 Task: Add an event with the title Coffee Meeting with Industry Expert, date '2024/03/14', time 9:40 AM to 11:40 AMand add a description: The training session will be facilitated by experienced professionals who specialize in team dynamics, collaboration, and organizational development. They will provide valuable insights, facilitate discussions, and guide participants through practical exercises to reinforce the concepts covered.Select event color  Graphite . Add location for the event as: 654 Serralves Museum, Porto, Portugal, logged in from the account softage.1@softage.netand send the event invitation to softage.9@softage.net and softage.10@softage.net. Set a reminder for the event Every weekday(Monday to Friday)
Action: Mouse moved to (70, 126)
Screenshot: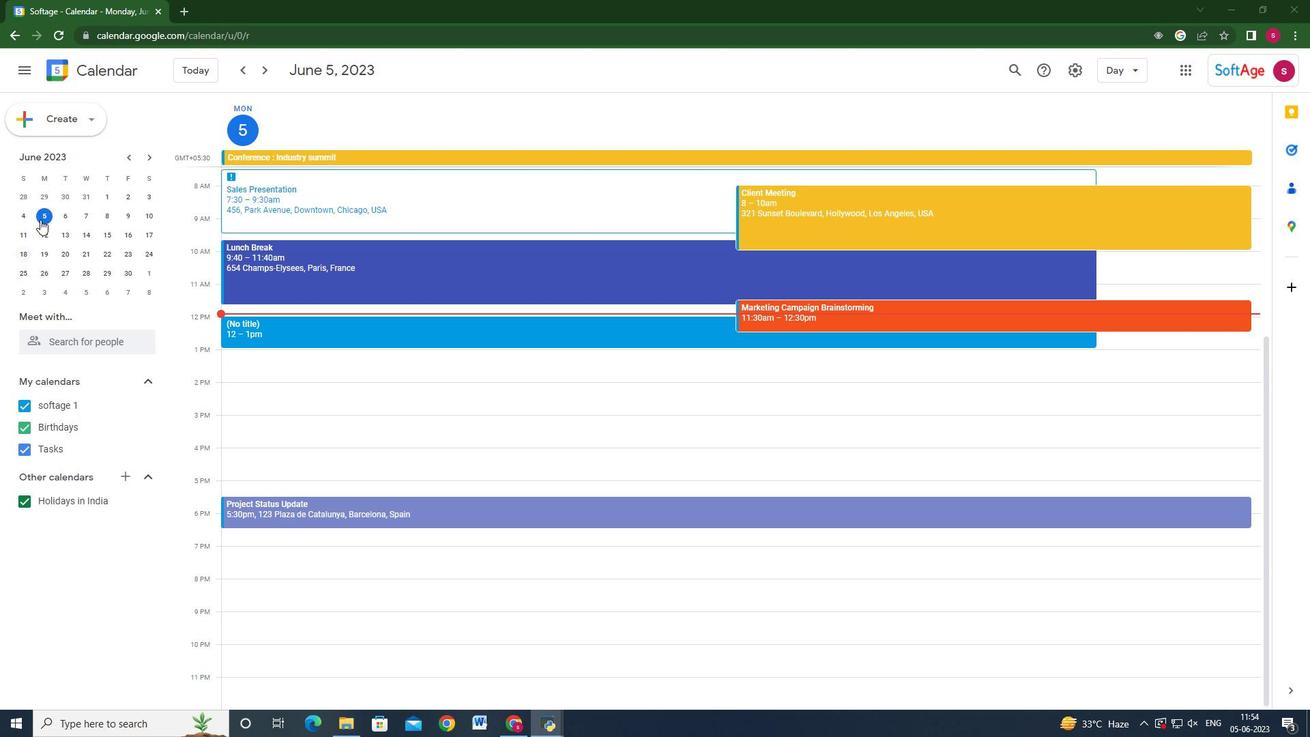 
Action: Mouse pressed left at (70, 126)
Screenshot: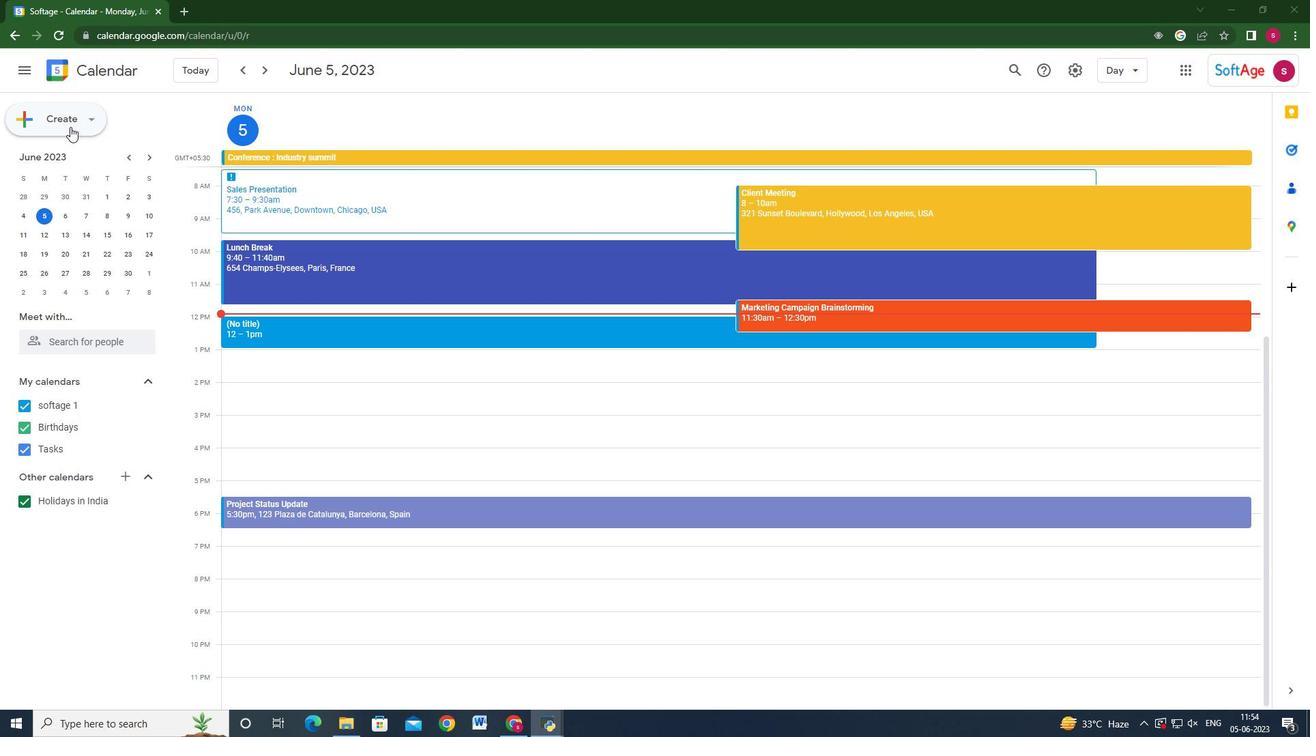 
Action: Mouse moved to (57, 166)
Screenshot: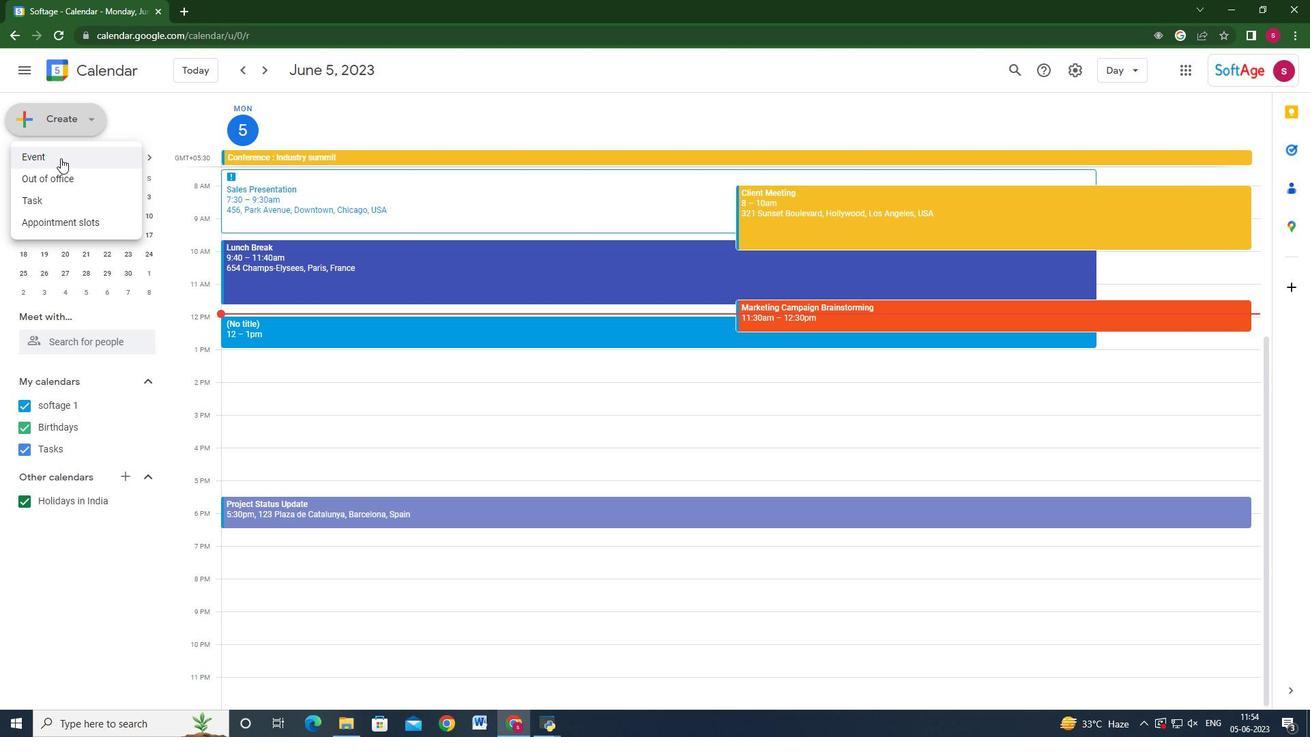 
Action: Mouse pressed left at (57, 166)
Screenshot: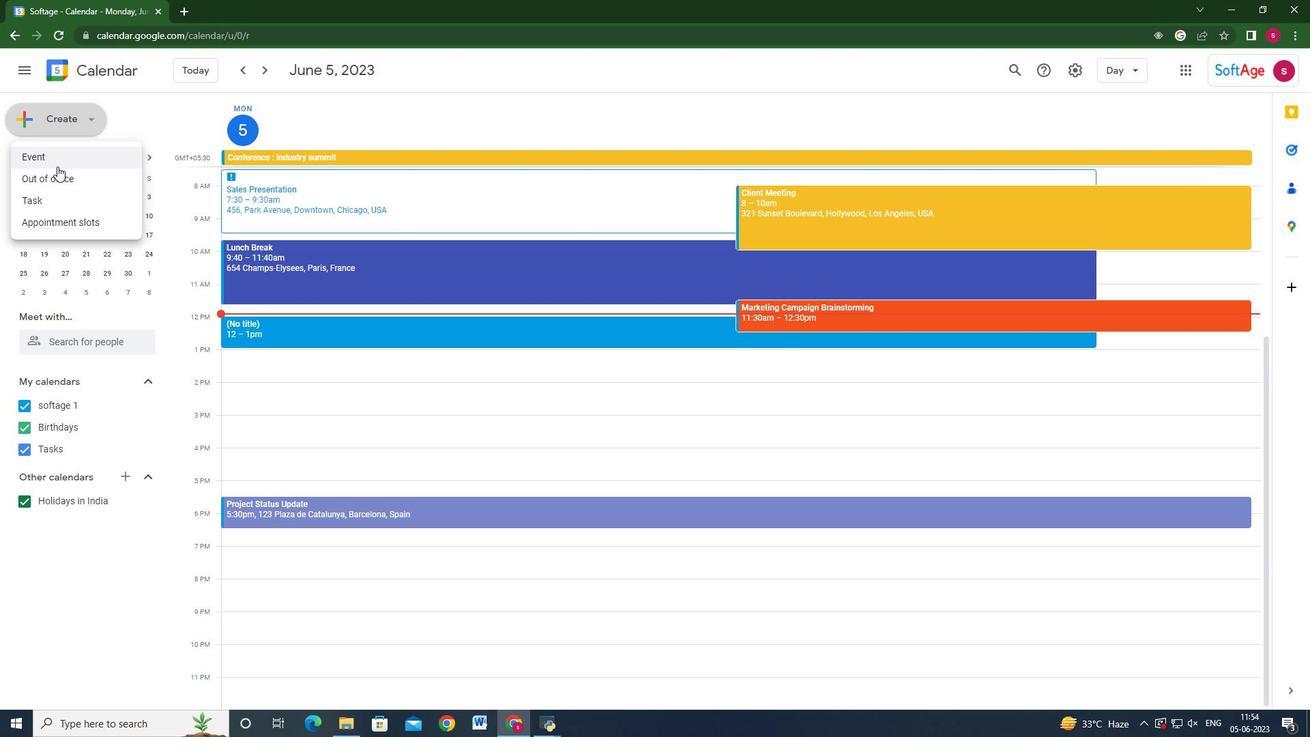 
Action: Mouse moved to (769, 540)
Screenshot: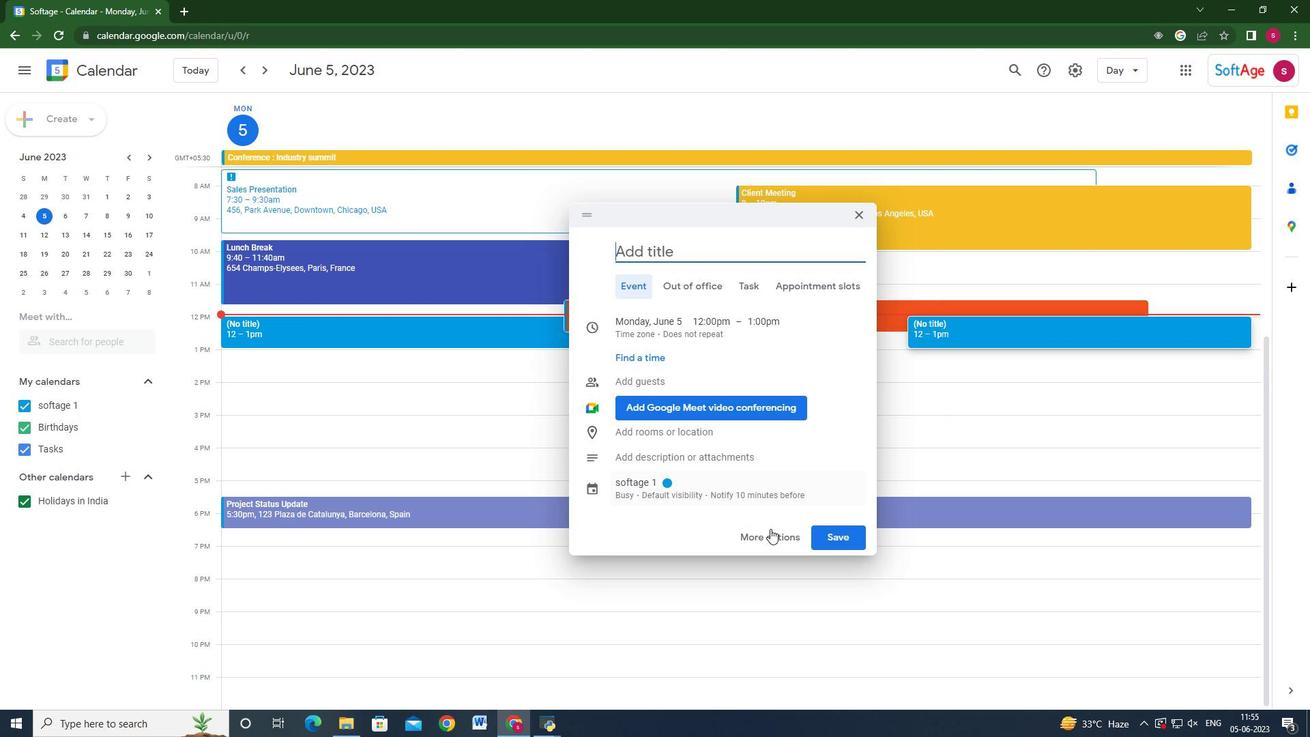 
Action: Mouse pressed left at (769, 540)
Screenshot: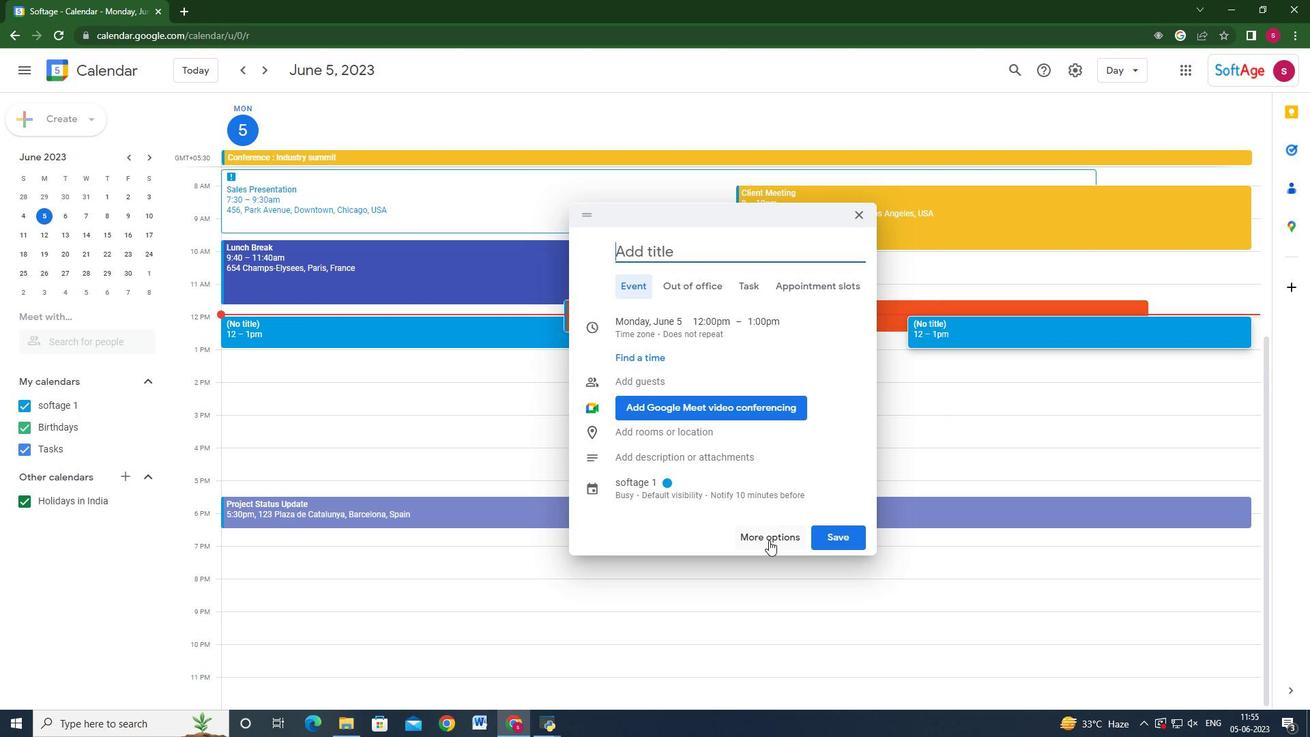 
Action: Mouse moved to (320, 86)
Screenshot: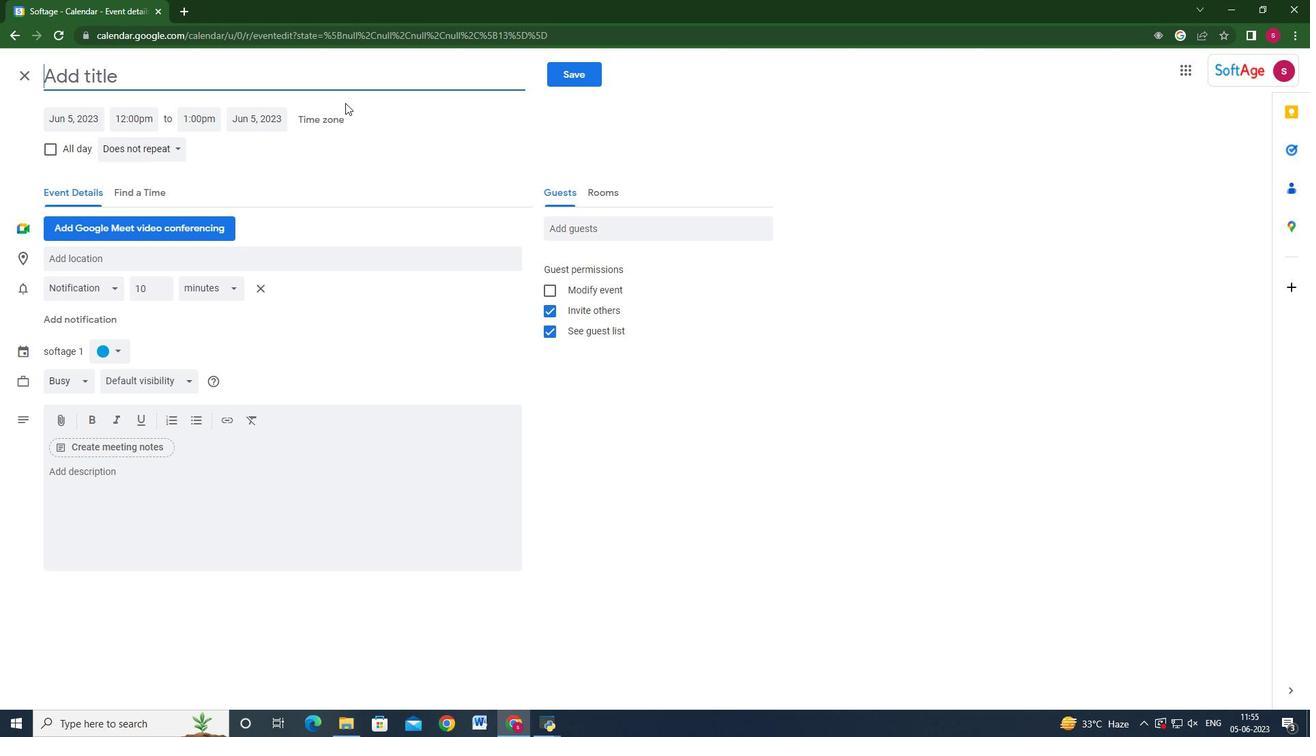 
Action: Key pressed <Key.shift>Coffee<Key.space><Key.shift>Meeting<Key.space>with<Key.space><Key.shift>Industry<Key.space>e<Key.shift><Key.backspace><Key.shift_r>Expert
Screenshot: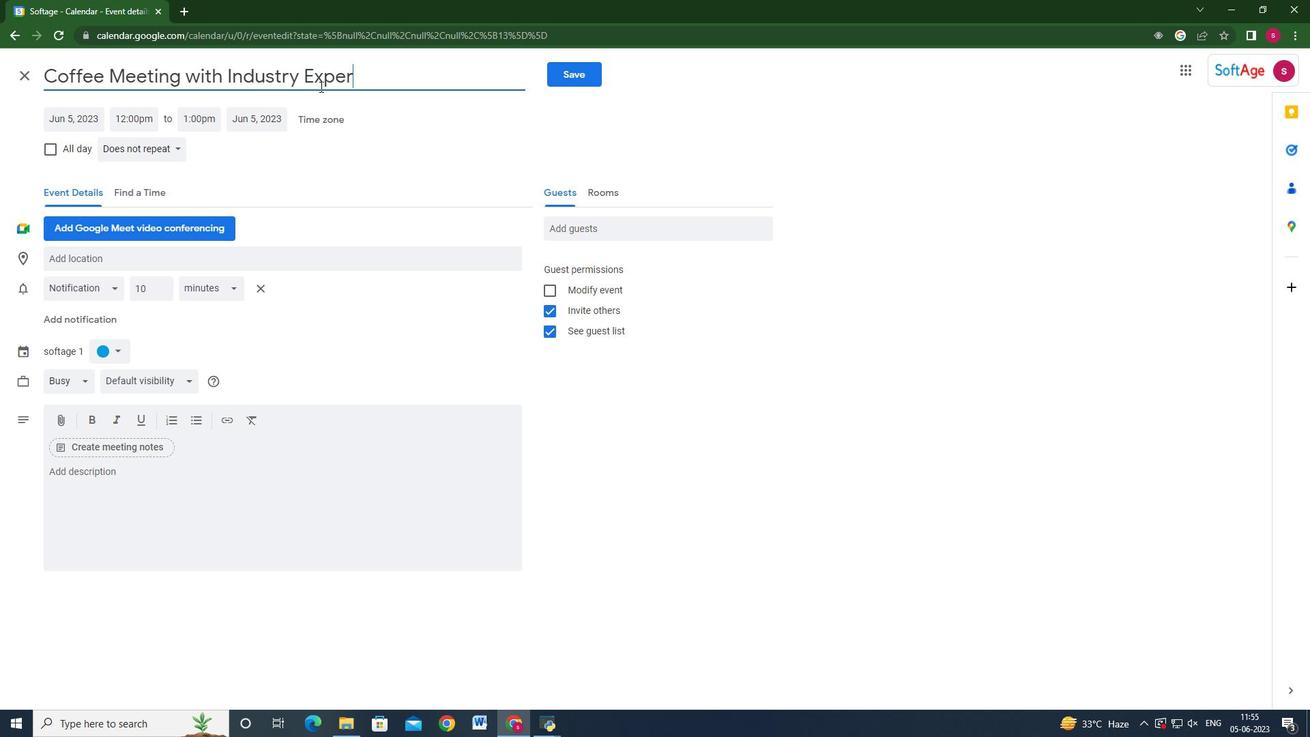 
Action: Mouse moved to (65, 120)
Screenshot: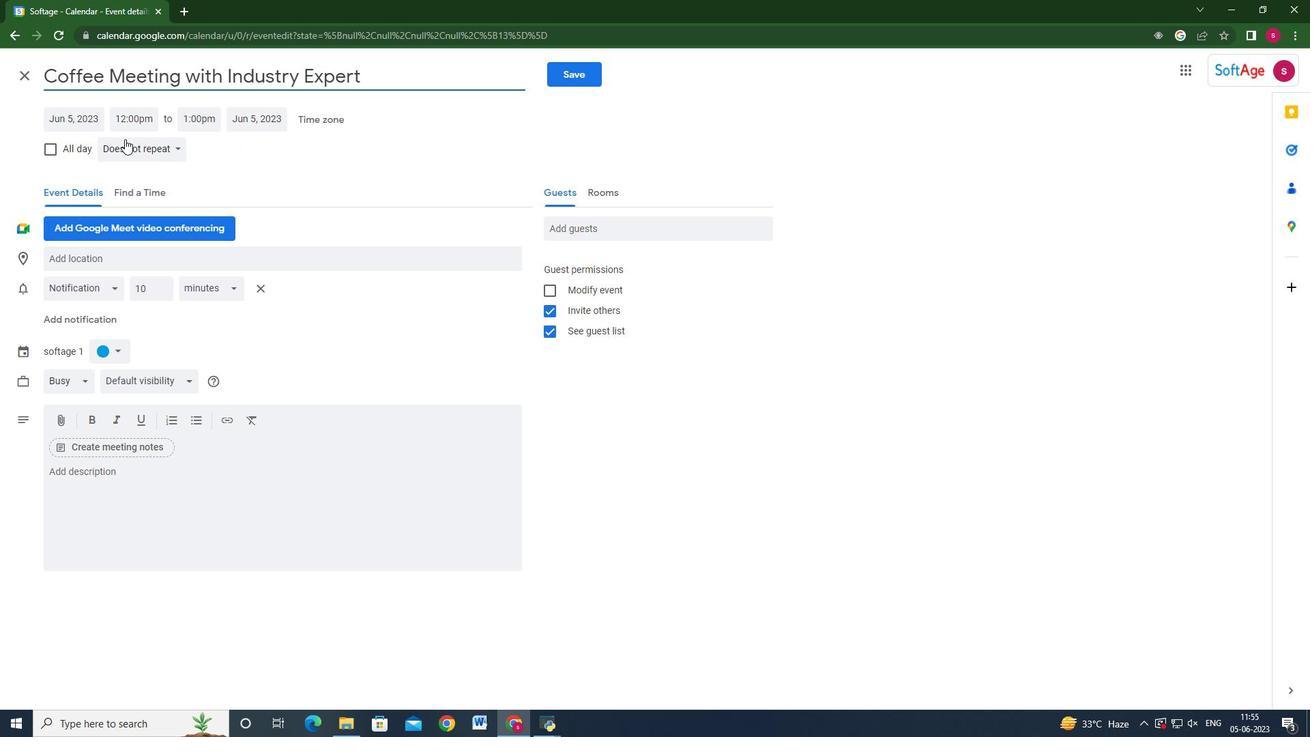 
Action: Mouse pressed left at (65, 120)
Screenshot: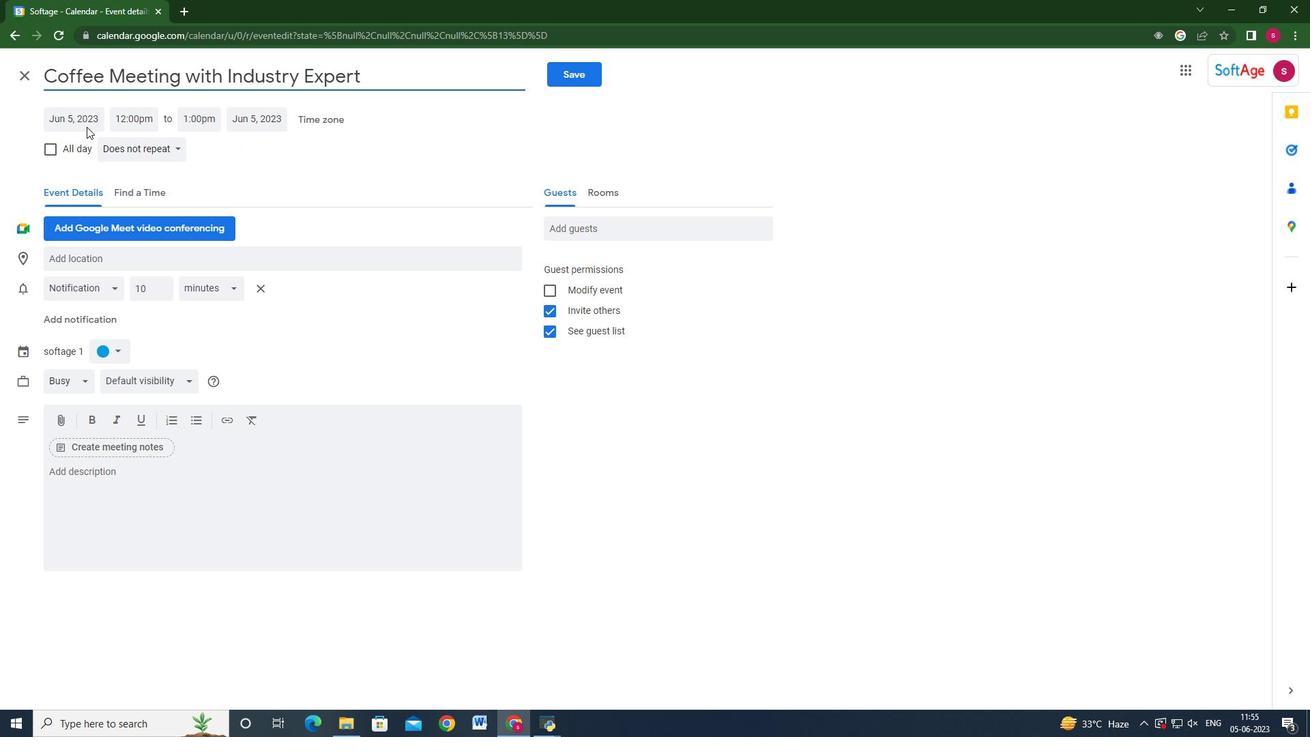 
Action: Mouse moved to (221, 150)
Screenshot: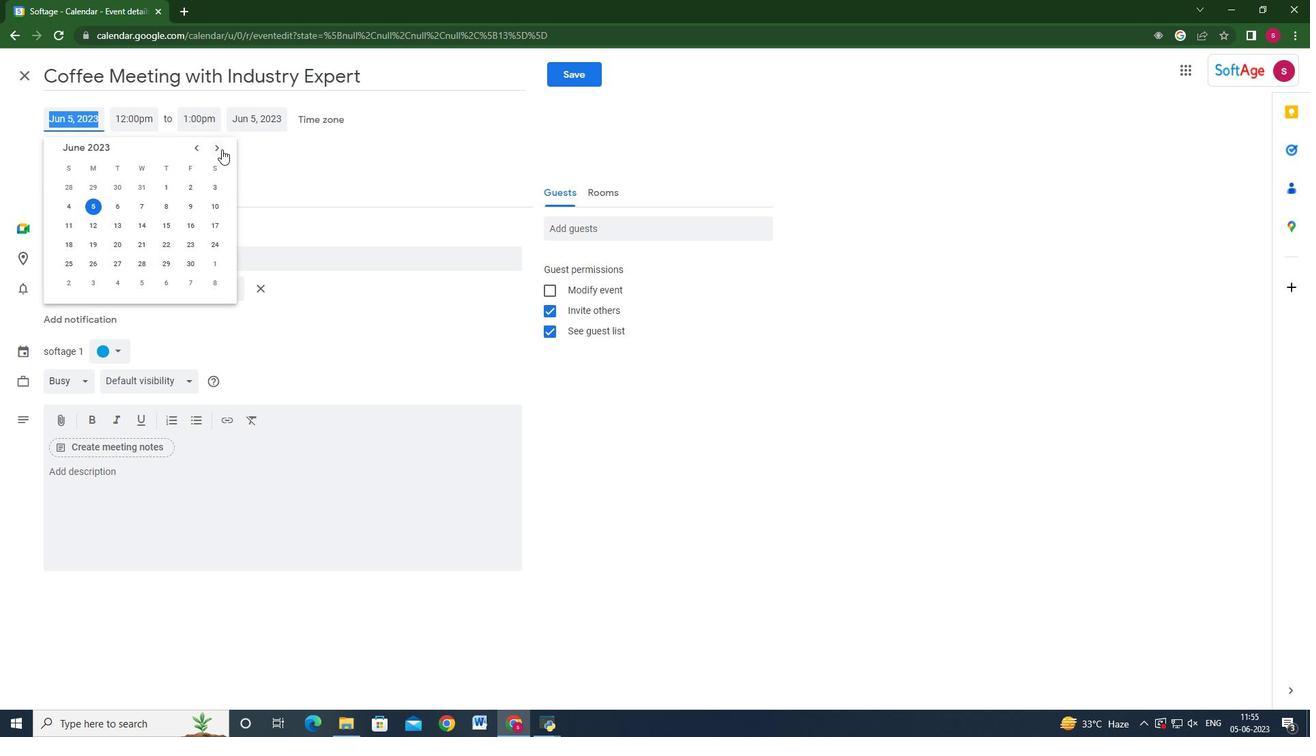 
Action: Mouse pressed left at (221, 150)
Screenshot: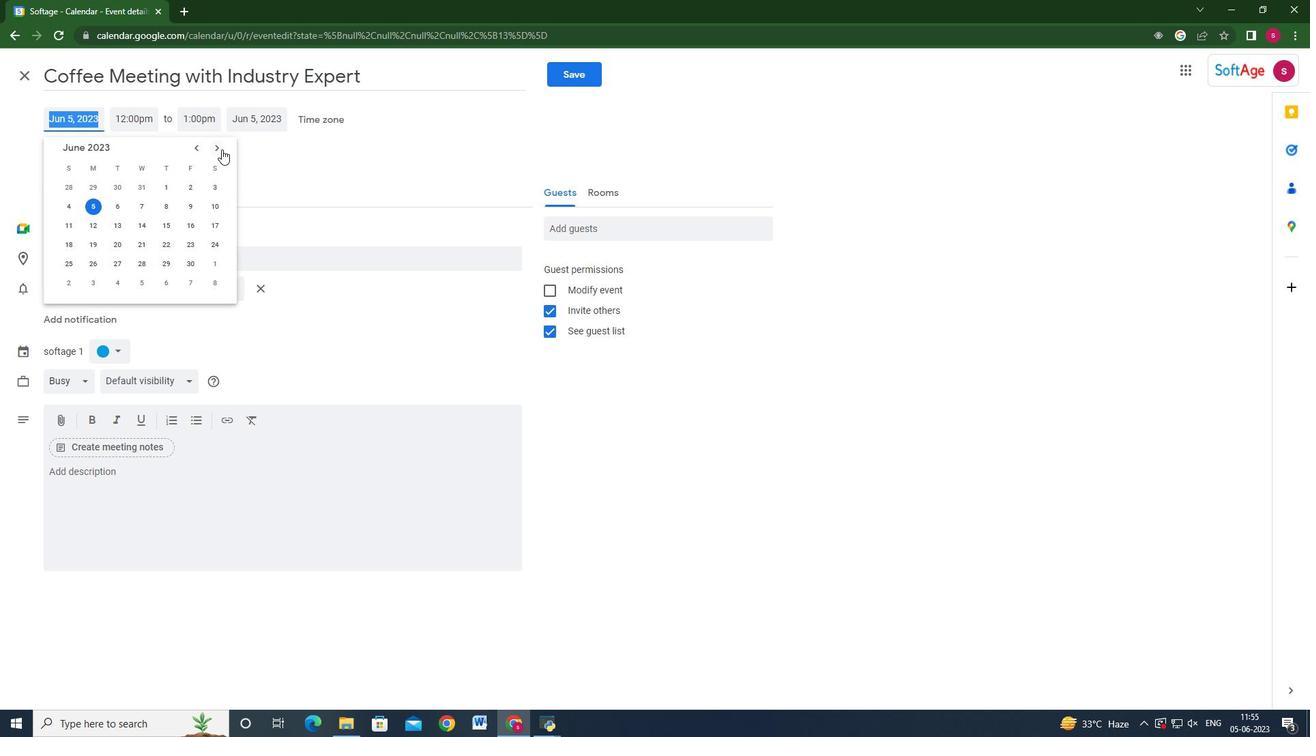 
Action: Mouse moved to (221, 150)
Screenshot: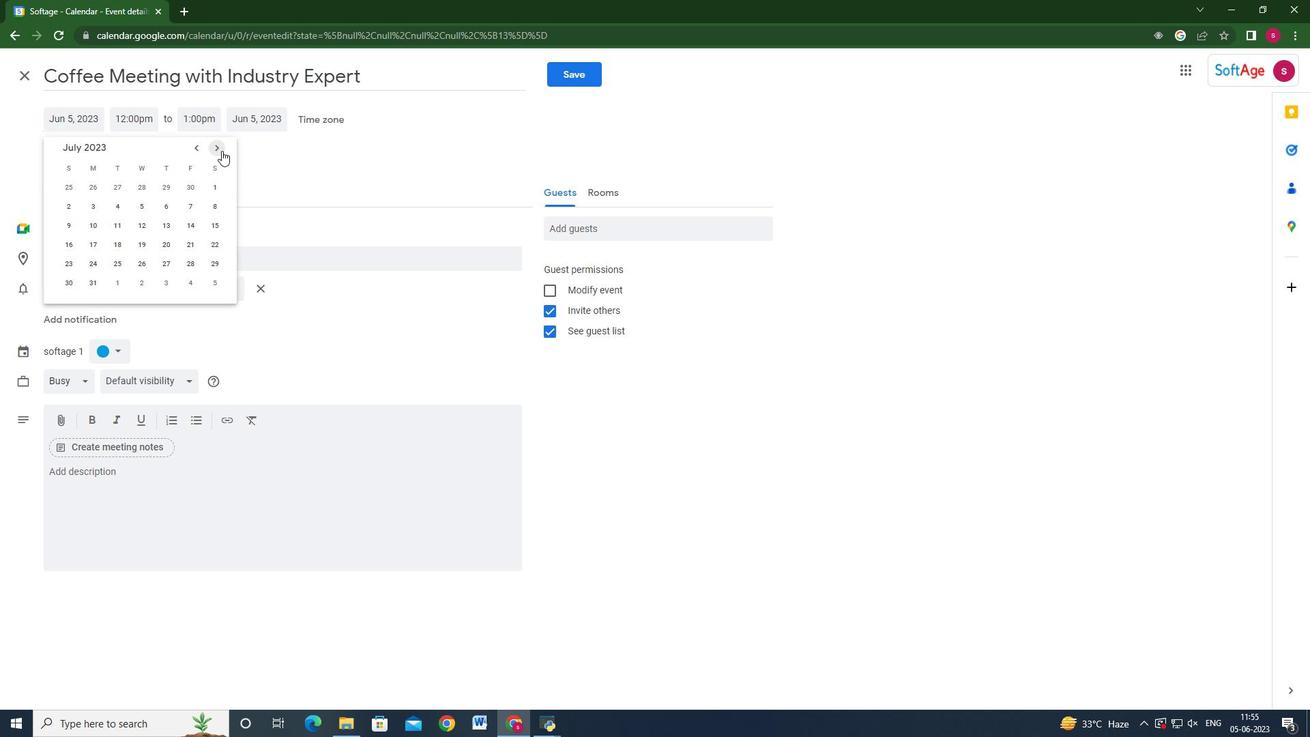 
Action: Mouse pressed left at (221, 150)
Screenshot: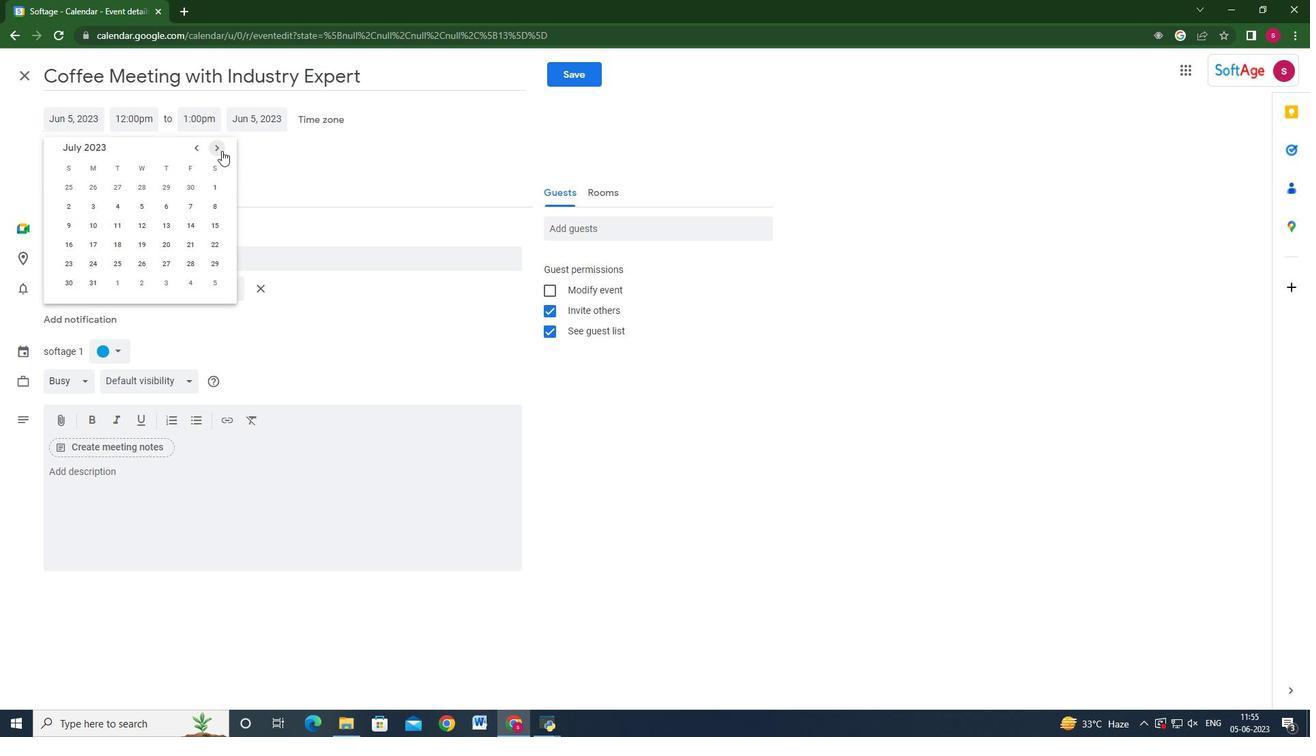 
Action: Mouse pressed left at (221, 150)
Screenshot: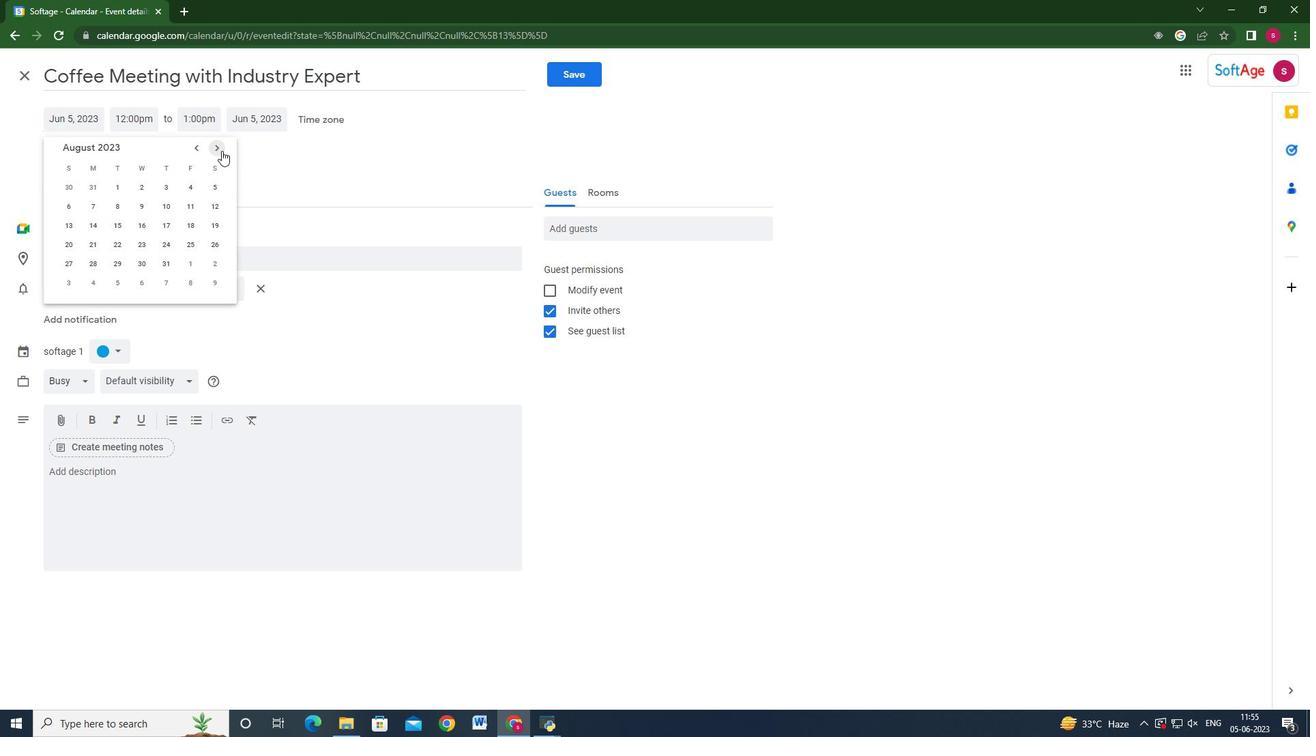 
Action: Mouse moved to (218, 150)
Screenshot: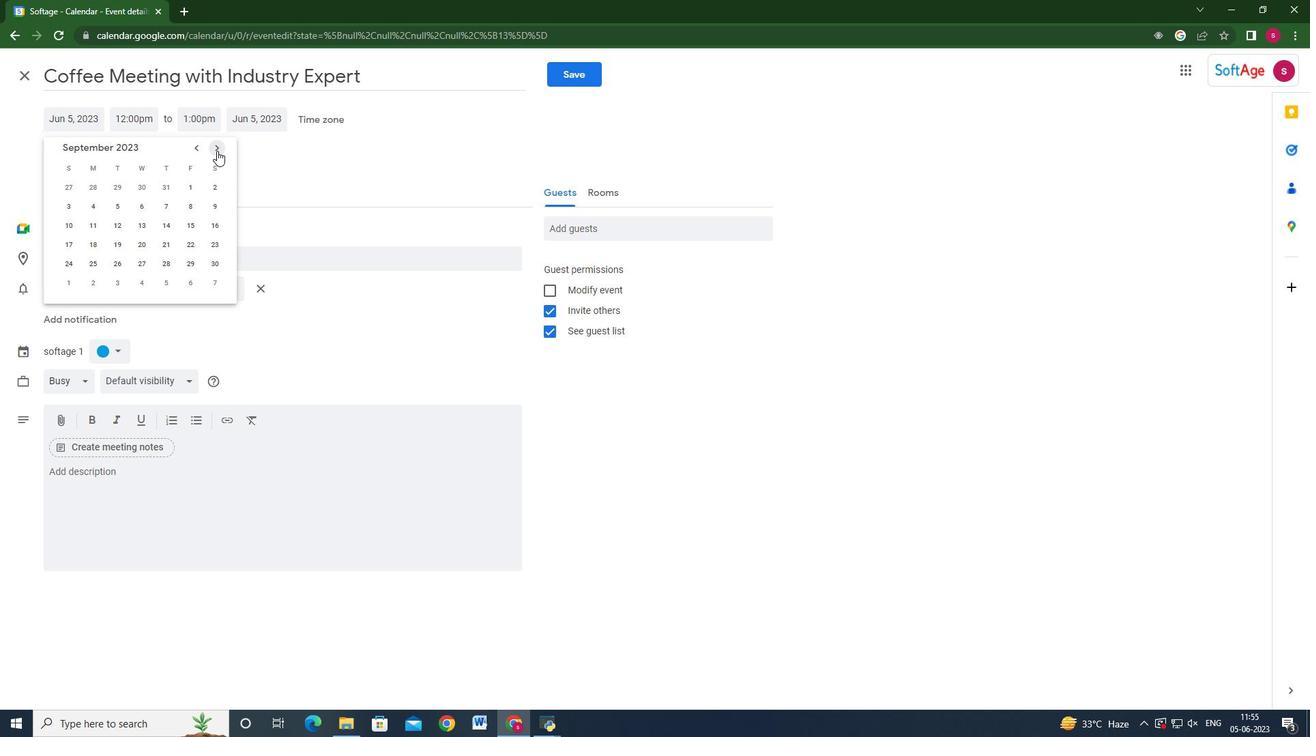 
Action: Mouse pressed left at (218, 150)
Screenshot: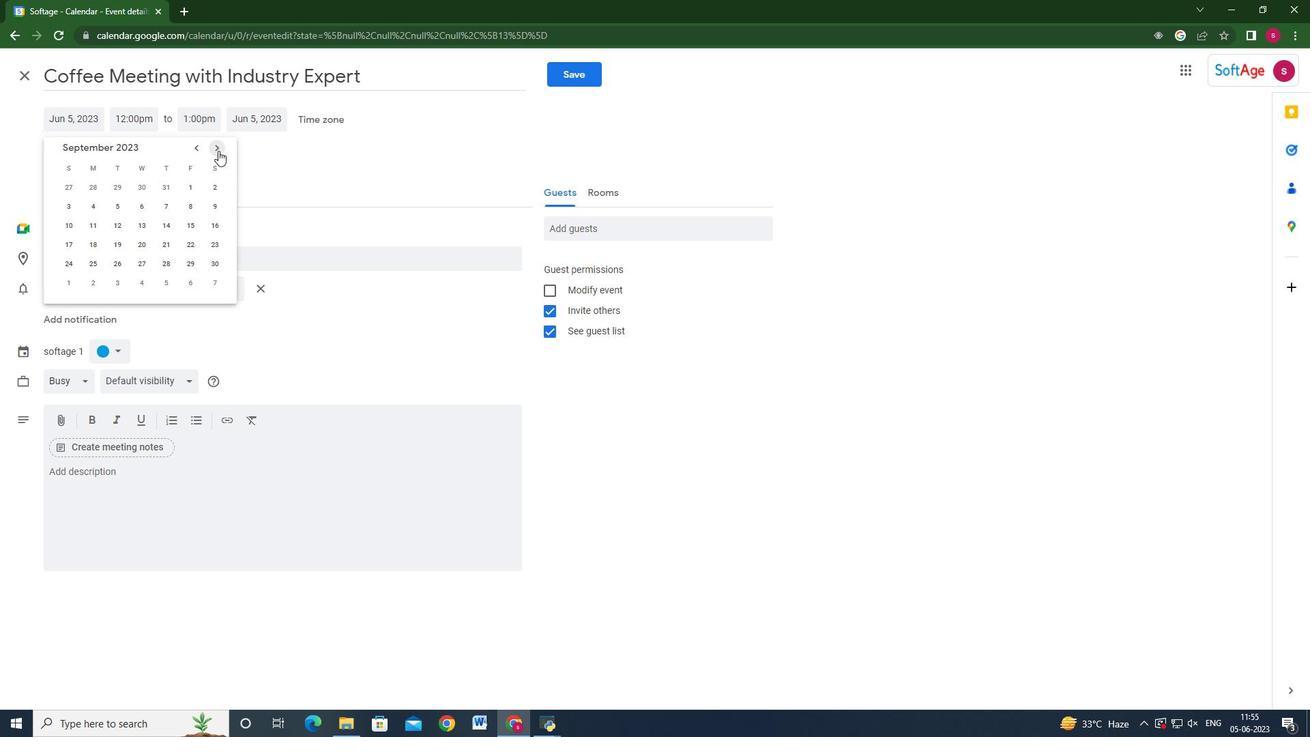 
Action: Mouse pressed left at (218, 150)
Screenshot: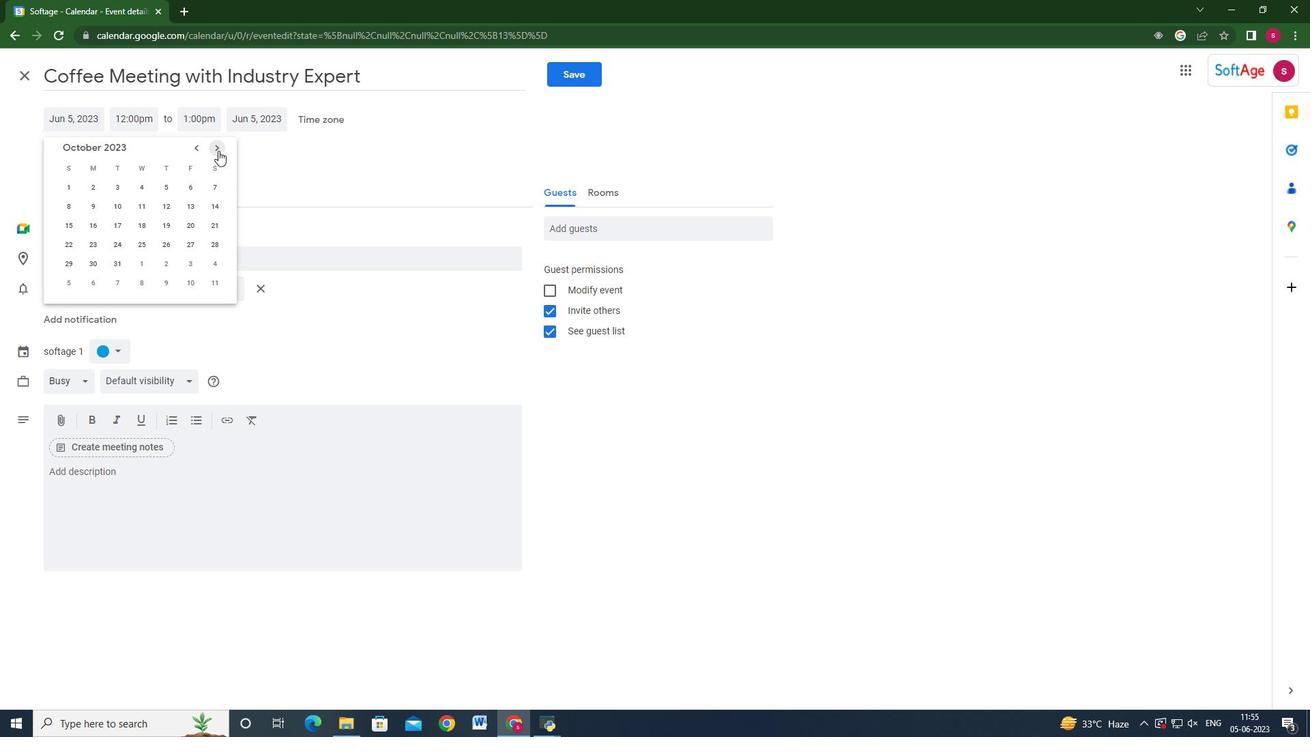 
Action: Mouse pressed left at (218, 150)
Screenshot: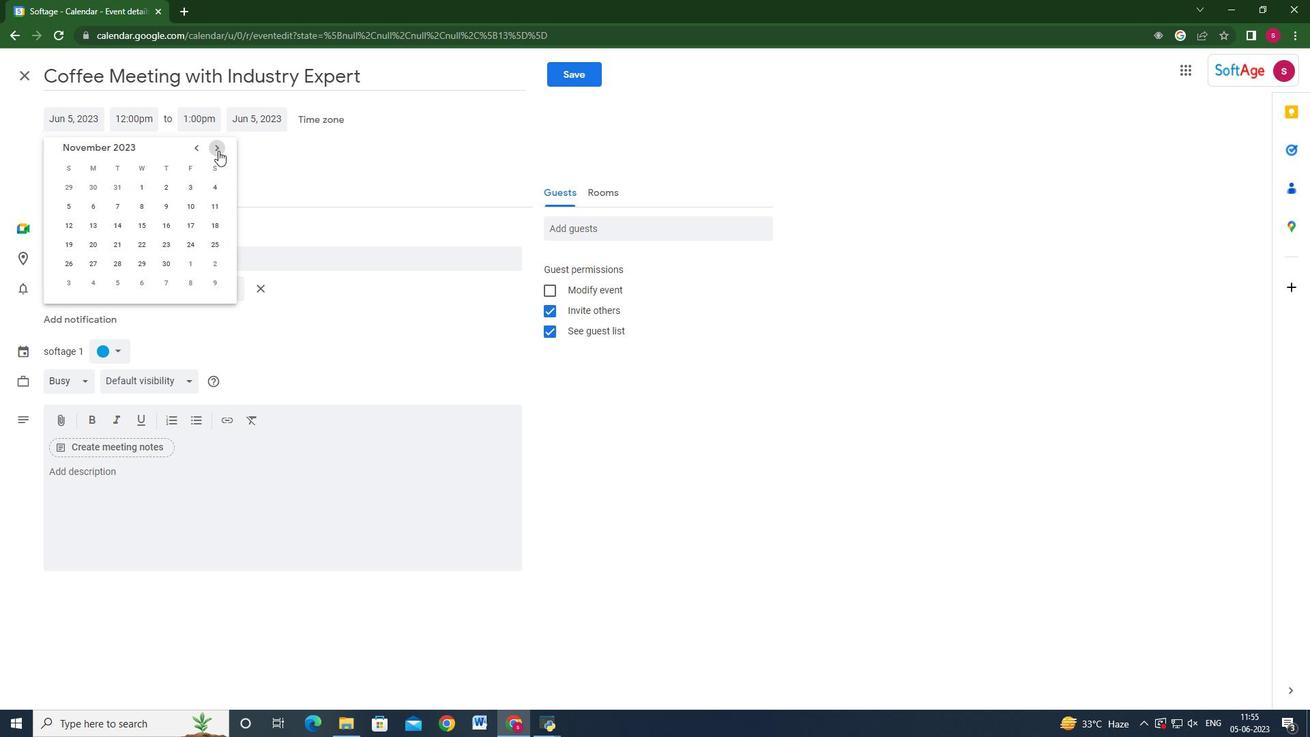 
Action: Mouse pressed left at (218, 150)
Screenshot: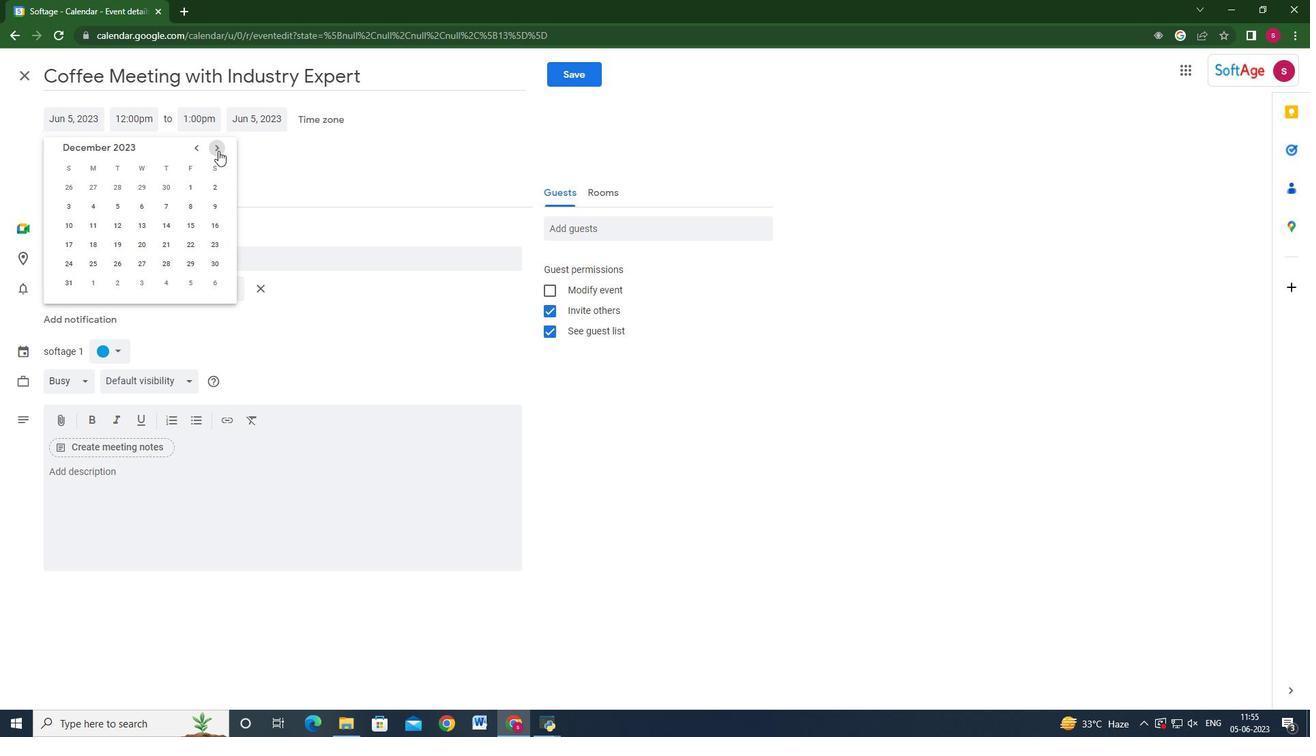 
Action: Mouse pressed left at (218, 150)
Screenshot: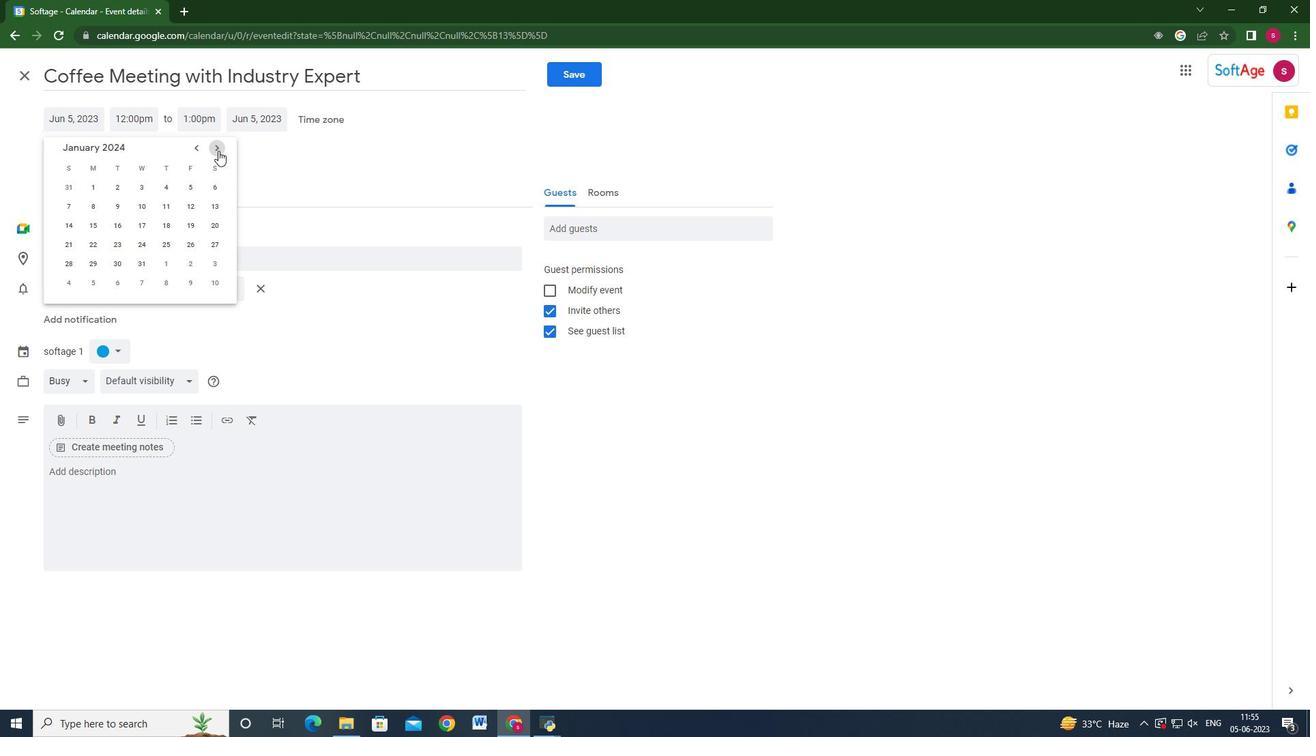 
Action: Mouse pressed left at (218, 150)
Screenshot: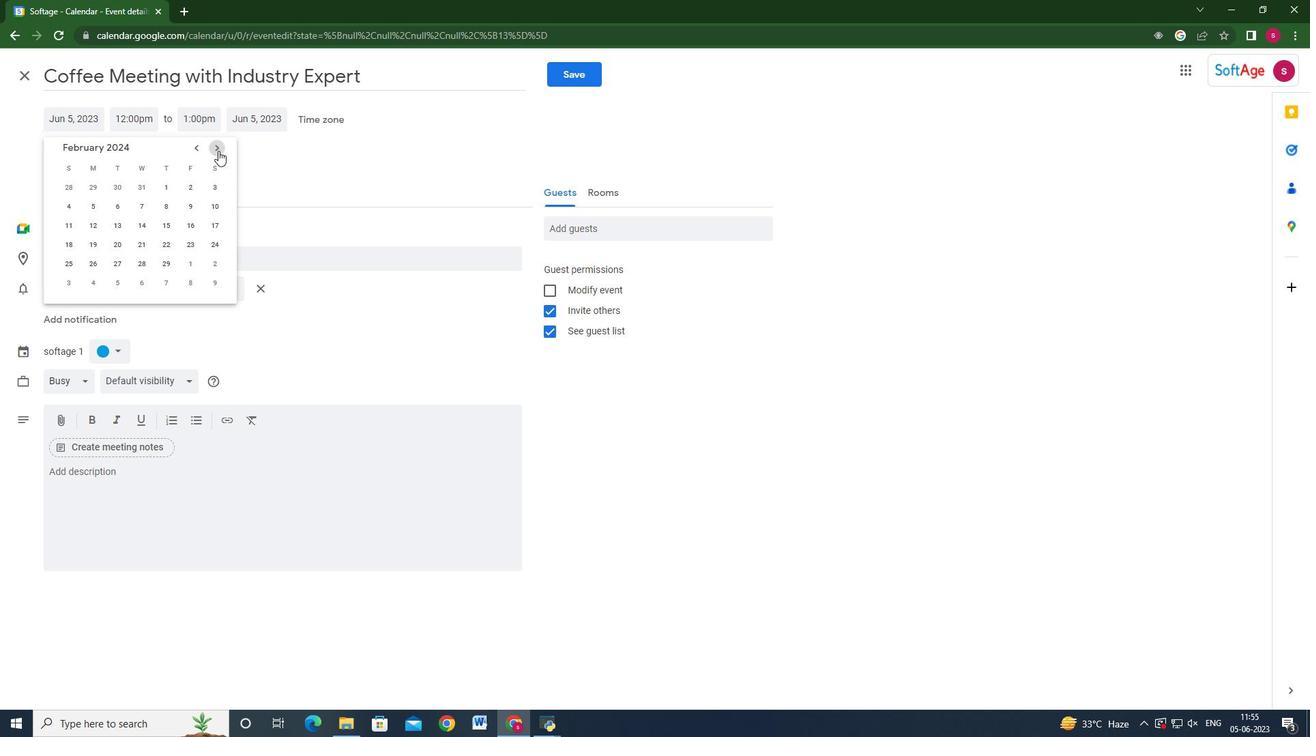 
Action: Mouse moved to (166, 224)
Screenshot: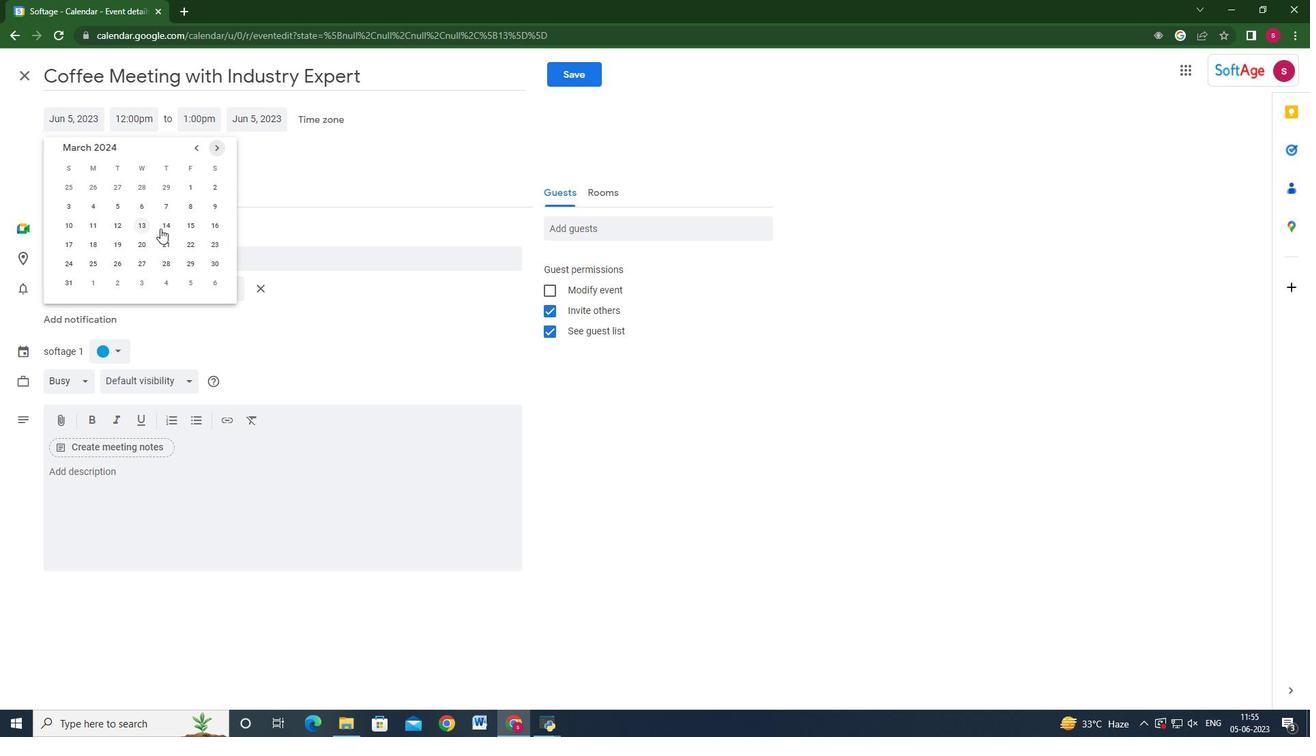 
Action: Mouse pressed left at (166, 224)
Screenshot: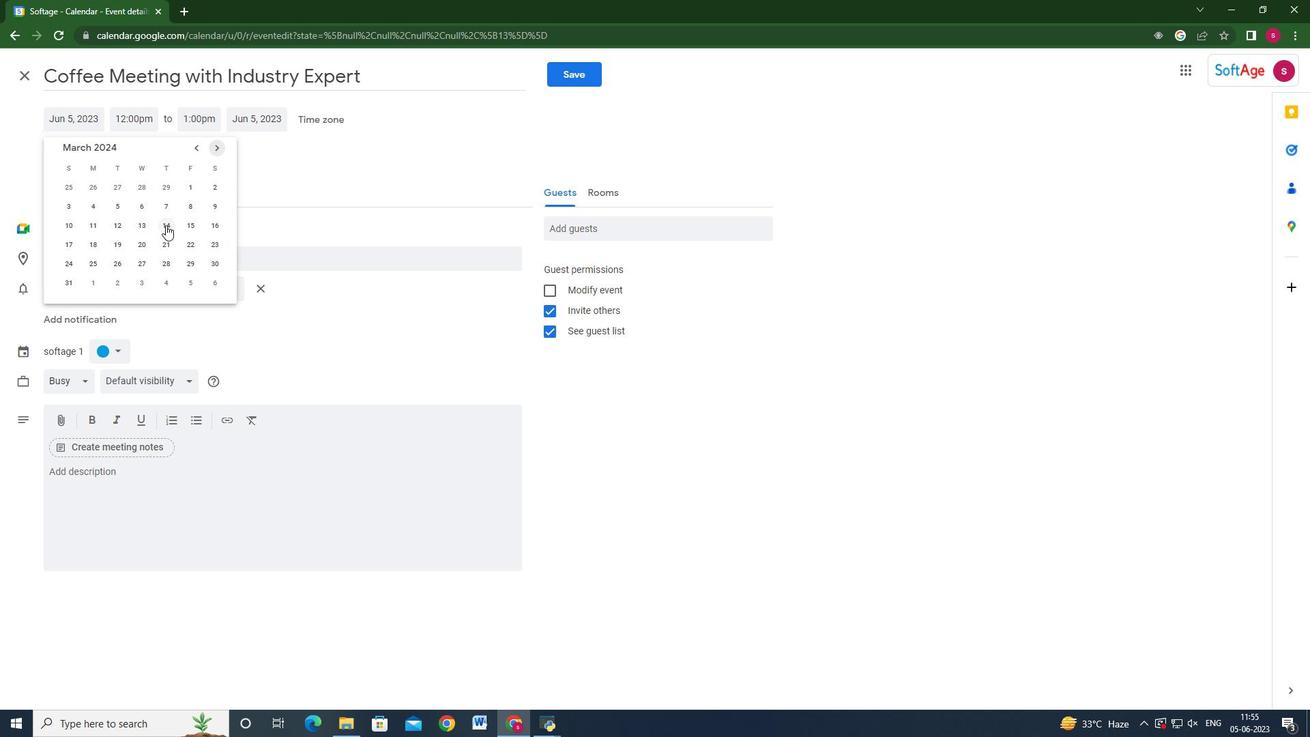
Action: Mouse moved to (147, 118)
Screenshot: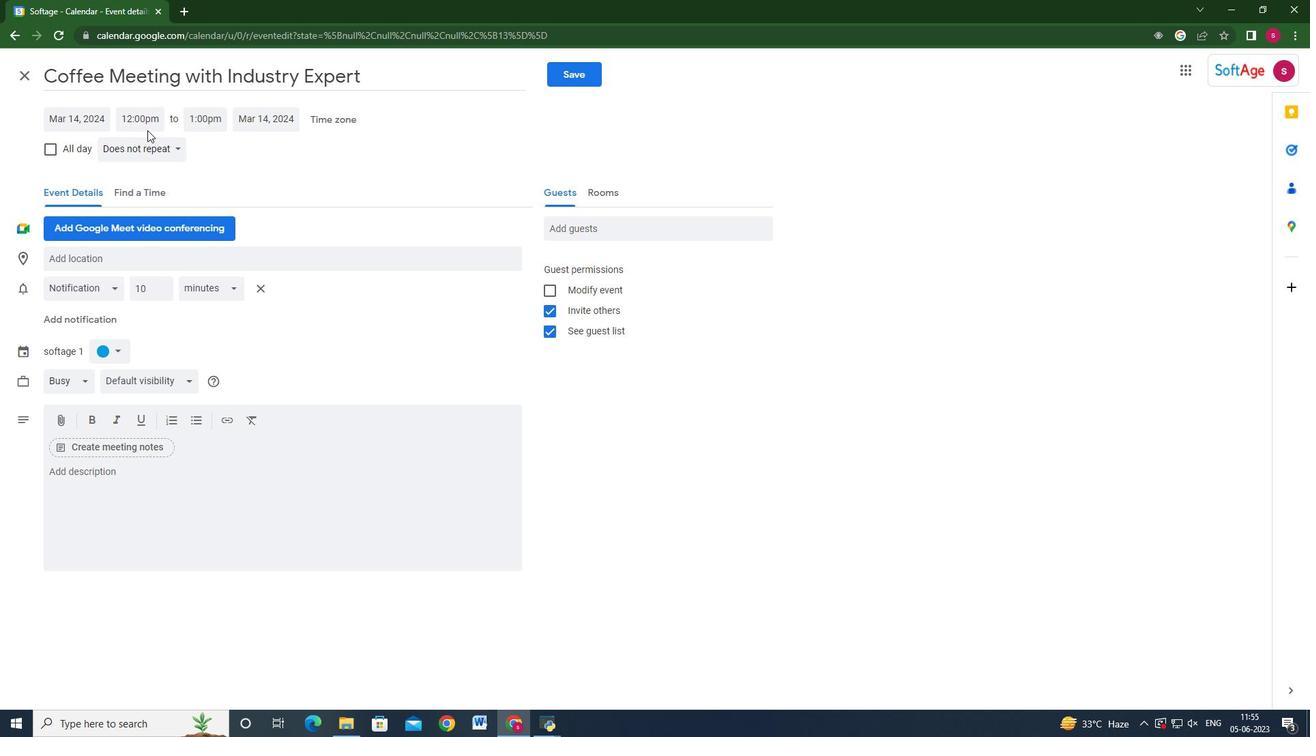 
Action: Mouse pressed left at (147, 118)
Screenshot: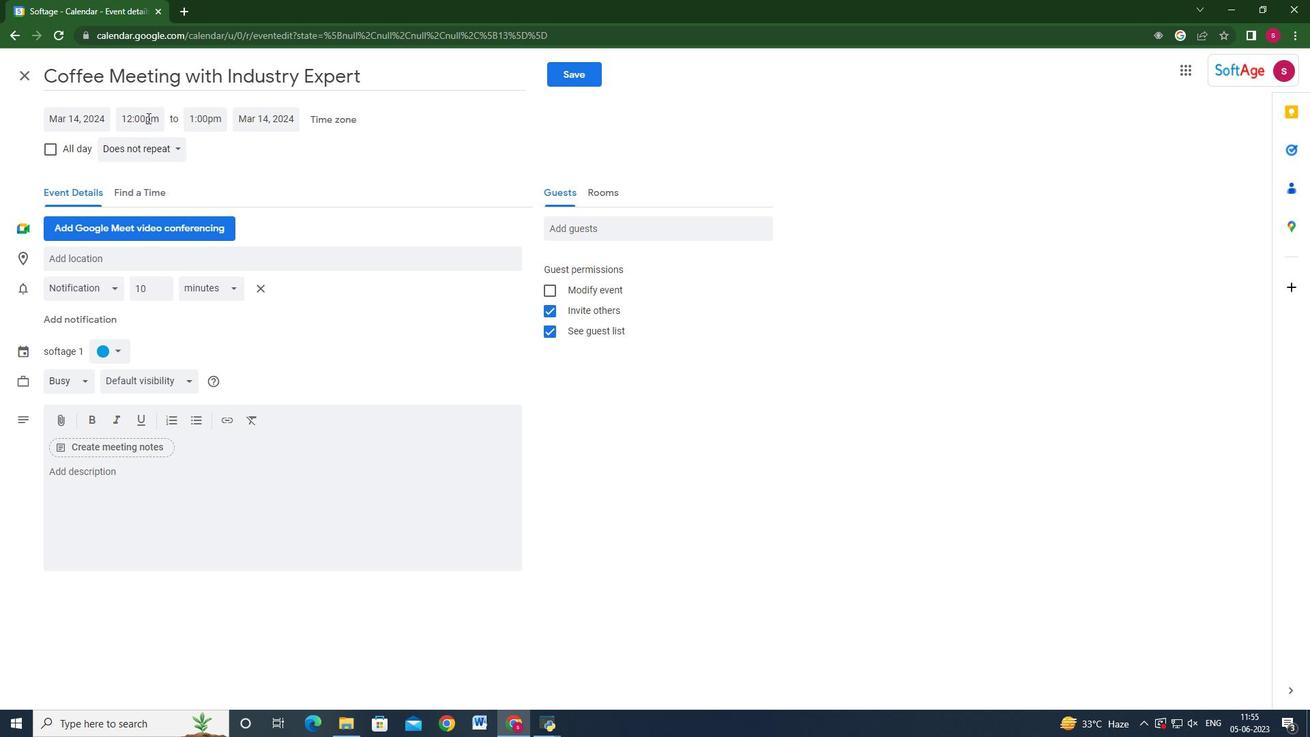 
Action: Key pressed 9<Key.shift>:40am<Key.tab>11<Key.shift>:40am<Key.enter><Key.tab><Key.tab><Key.tab><Key.tab><Key.tab>
Screenshot: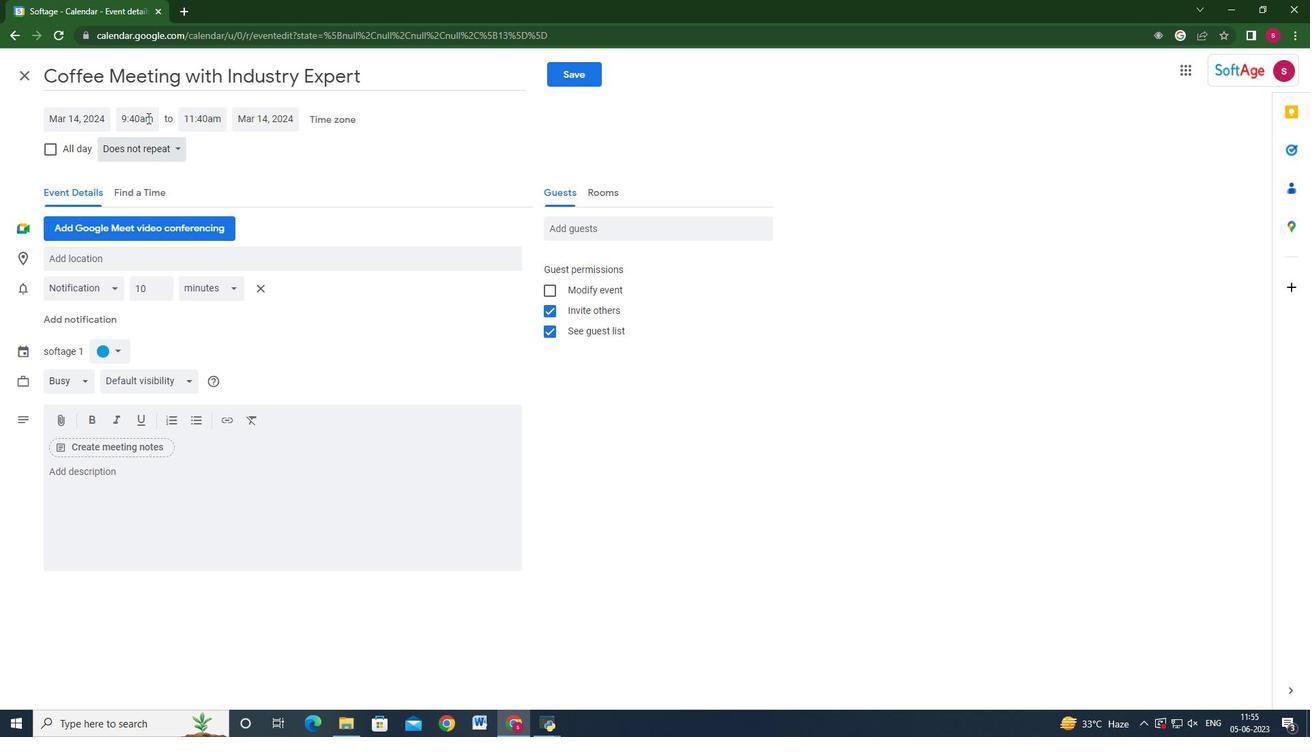 
Action: Mouse moved to (288, 500)
Screenshot: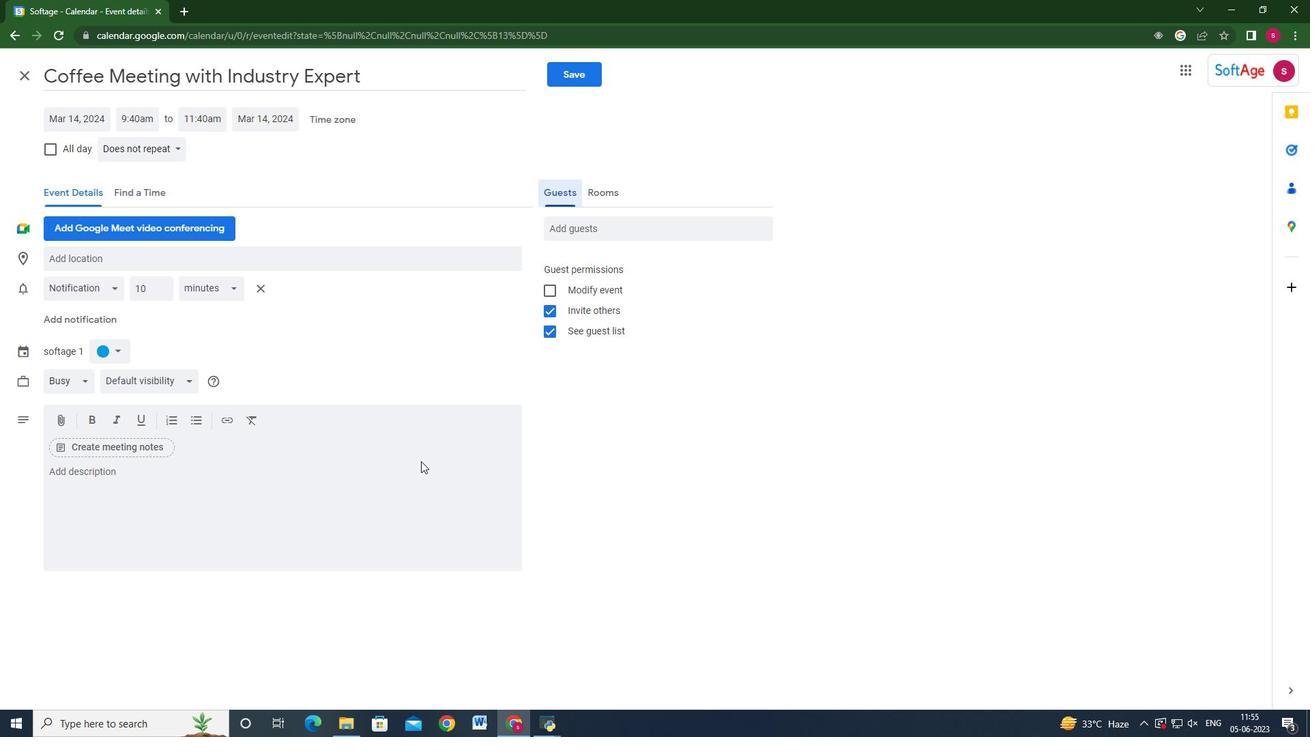 
Action: Mouse pressed left at (288, 500)
Screenshot: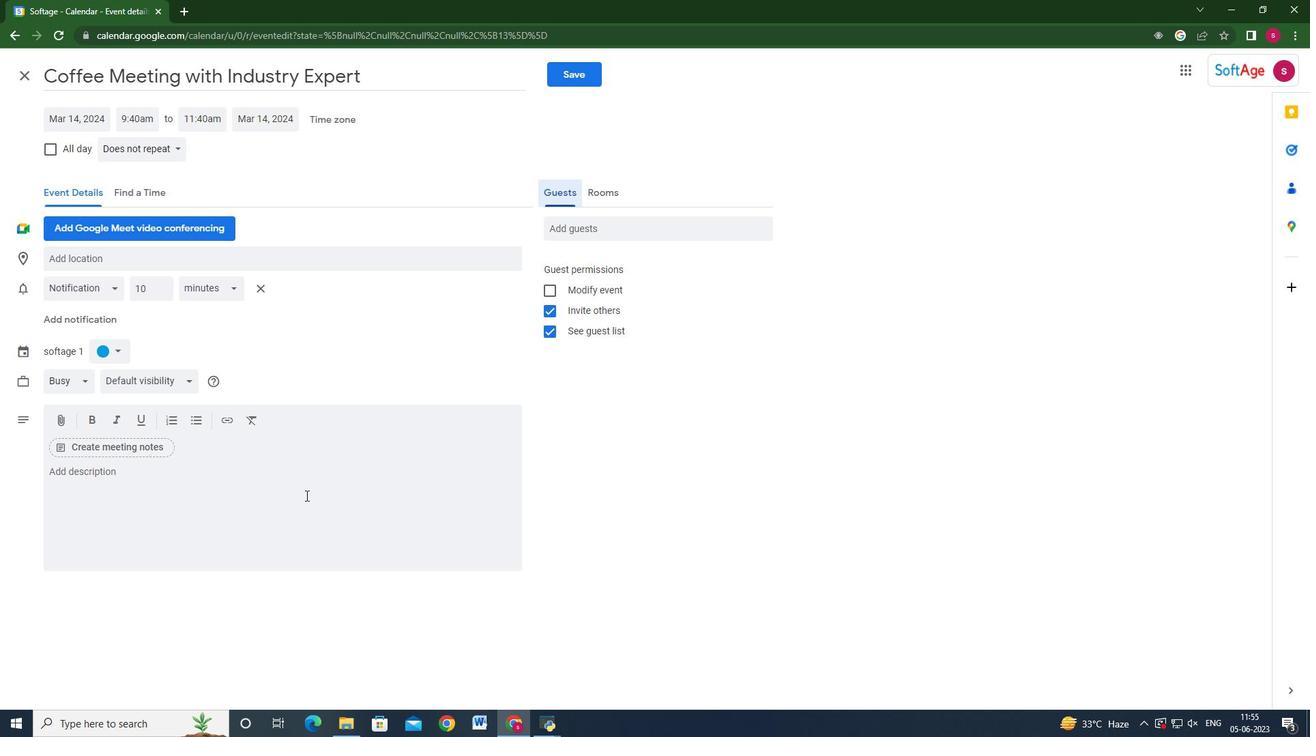
Action: Mouse moved to (288, 500)
Screenshot: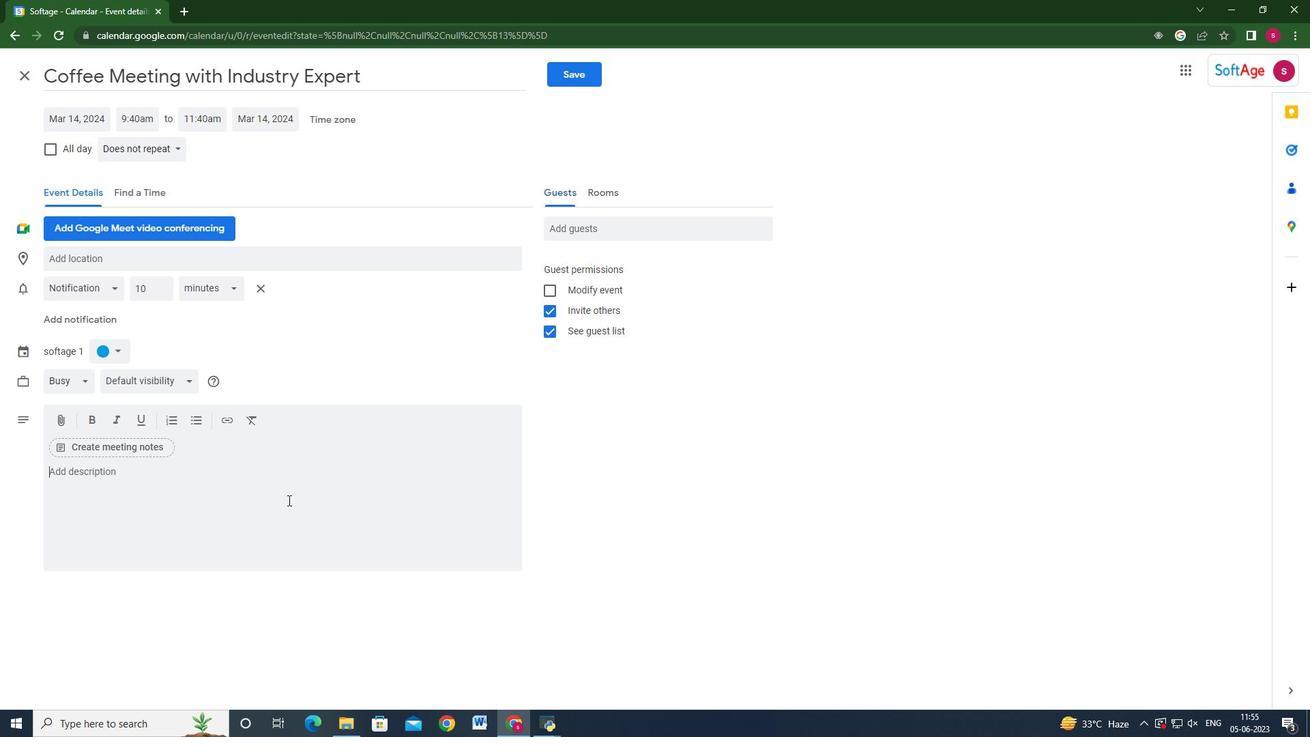 
Action: Key pressed <Key.shift>the<Key.space>training<Key.space>session<Key.space>will<Key.space>be<Key.space>faciliated<Key.space><Key.backspace><Key.backspace><Key.backspace><Key.backspace><Key.backspace>tated<Key.space>by<Key.space>ep<Key.backspace>xperienced<Key.space>professionals<Key.space>who<Key.space>specialize<Key.space>in<Key.space>team<Key.space>dynamics,<Key.space>collaboration,<Key.space>and<Key.space>organisation<Key.backspace><Key.backspace><Key.backspace><Key.backspace><Key.backspace><Key.backspace>zational<Key.backspace><Key.backspace>al<Key.space>development.<Key.space><Key.shift>They<Key.space>will<Key.space>provide<Key.space>valuable<Key.space>insights,<Key.space>facilitate<Key.space>discussions,<Key.space>and<Key.space>guide<Key.space>participants<Key.space>through<Key.space>practical<Key.space>exercises<Key.space>to<Key.space>reinforce<Key.space>the<Key.space>concepts<Key.space>covered<Key.space><Key.backspace>.
Screenshot: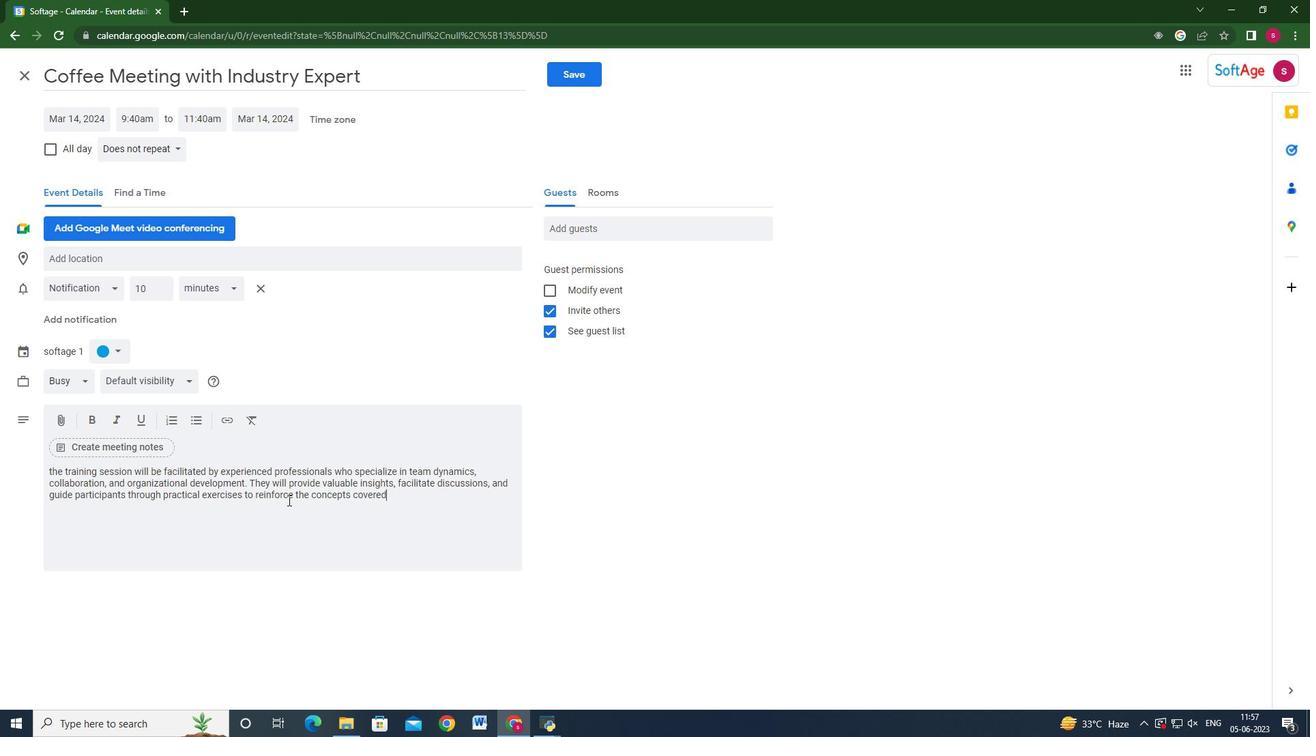 
Action: Mouse moved to (121, 356)
Screenshot: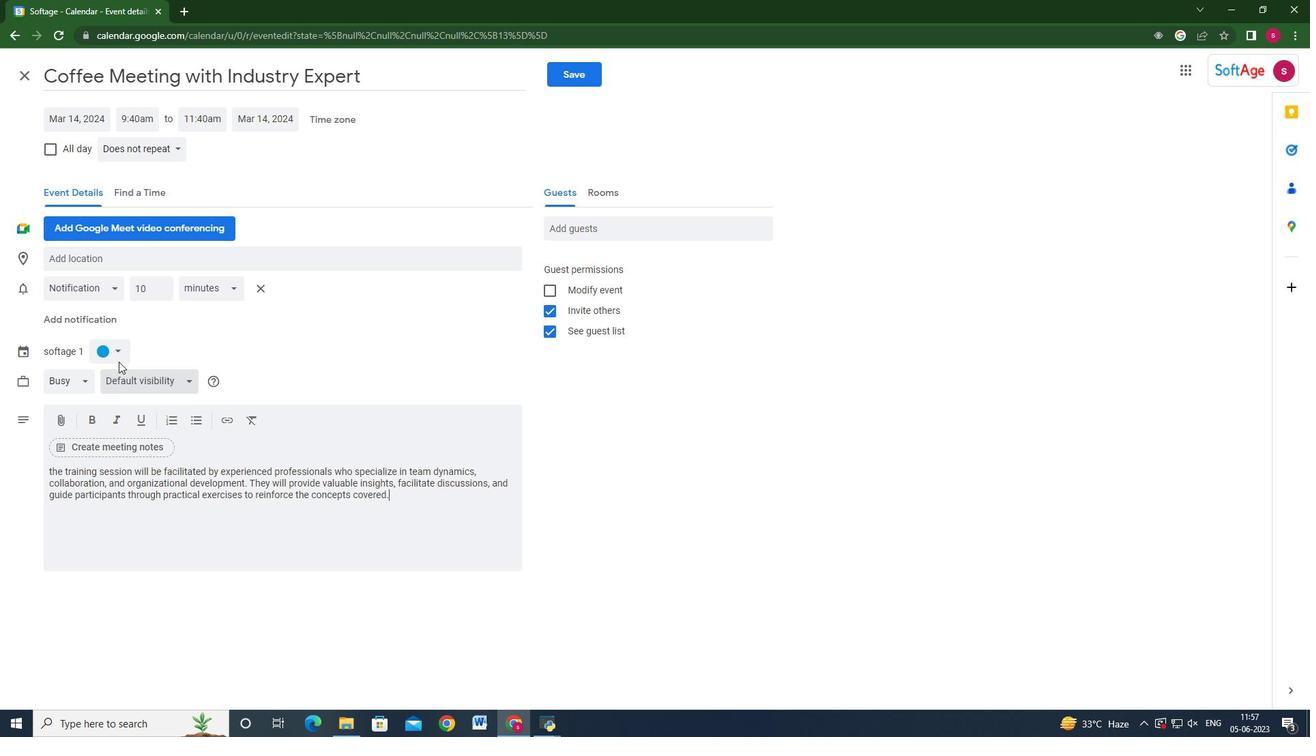 
Action: Mouse pressed left at (121, 356)
Screenshot: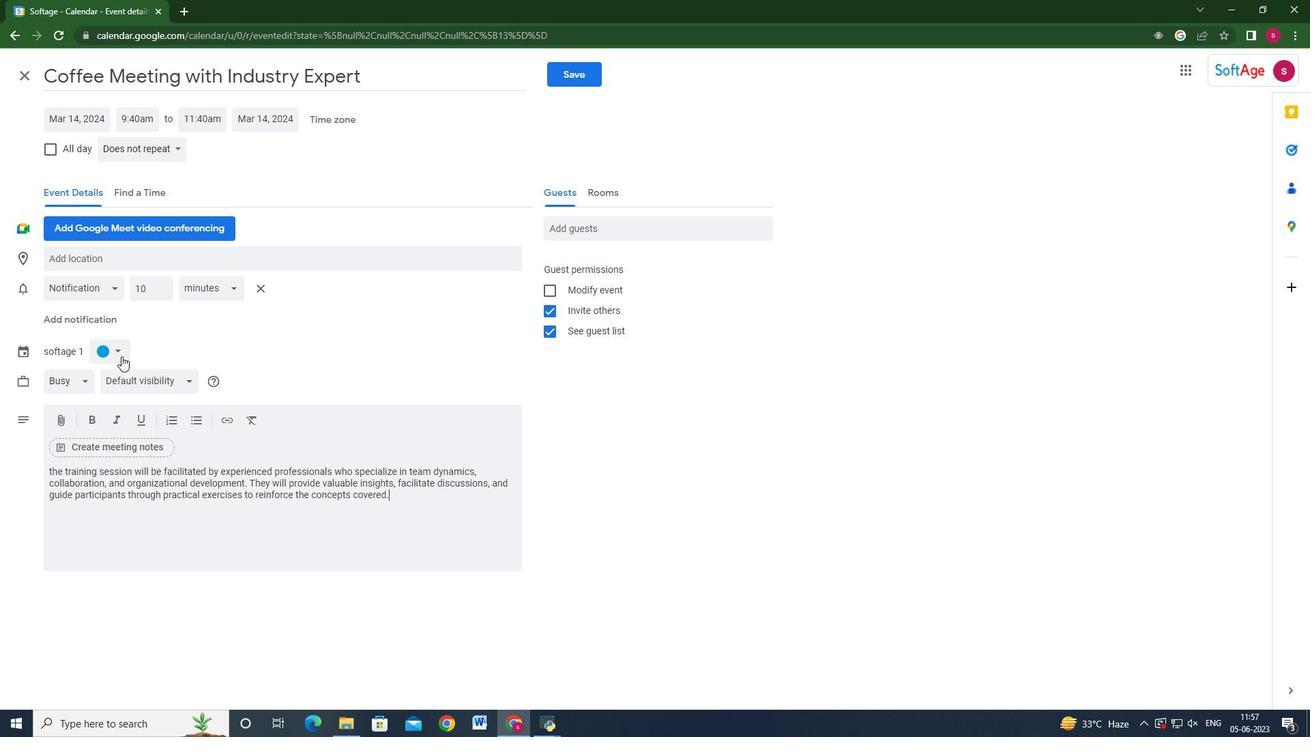 
Action: Mouse moved to (101, 431)
Screenshot: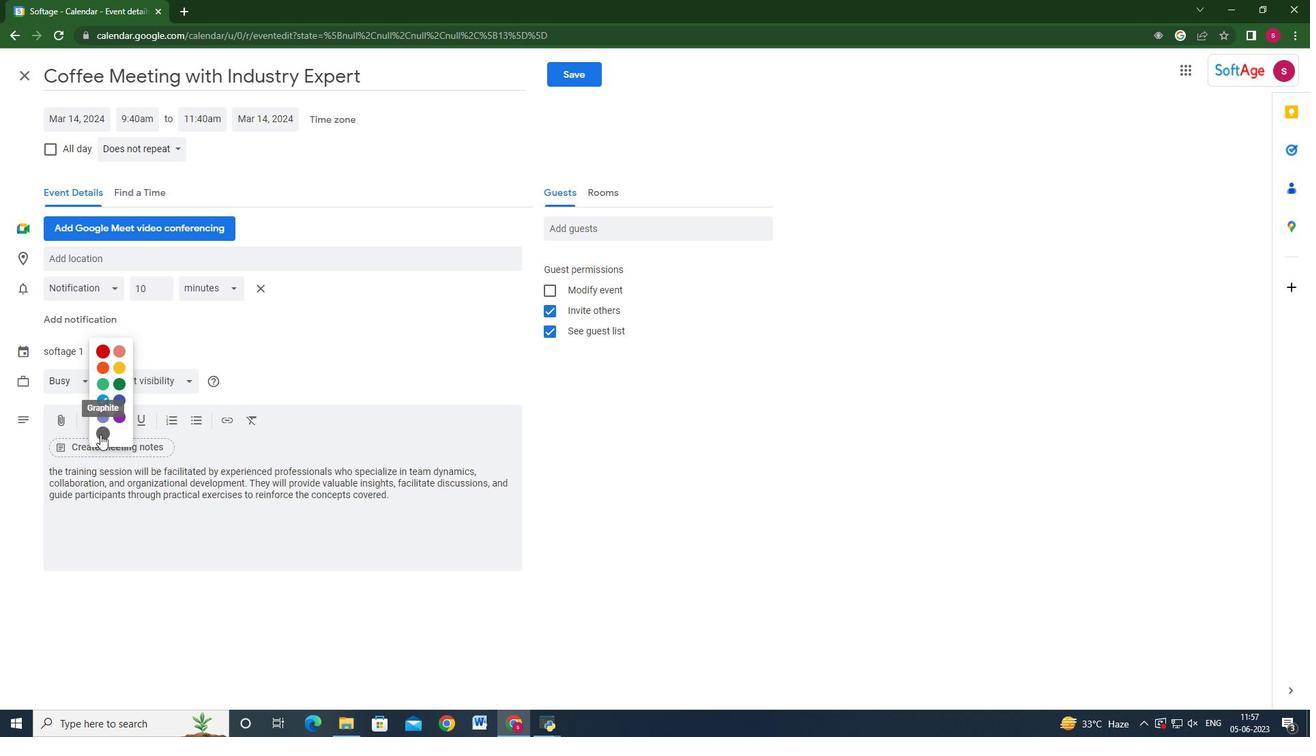 
Action: Mouse pressed left at (101, 431)
Screenshot: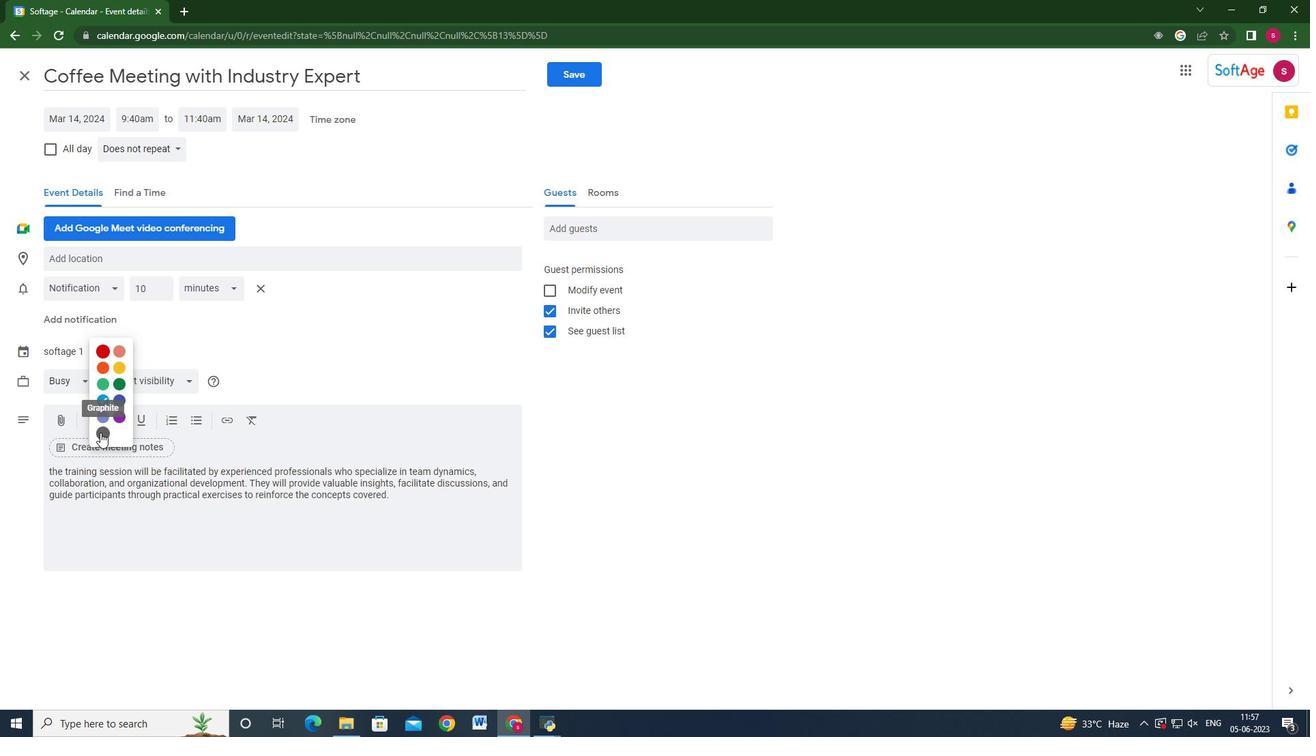 
Action: Mouse moved to (197, 260)
Screenshot: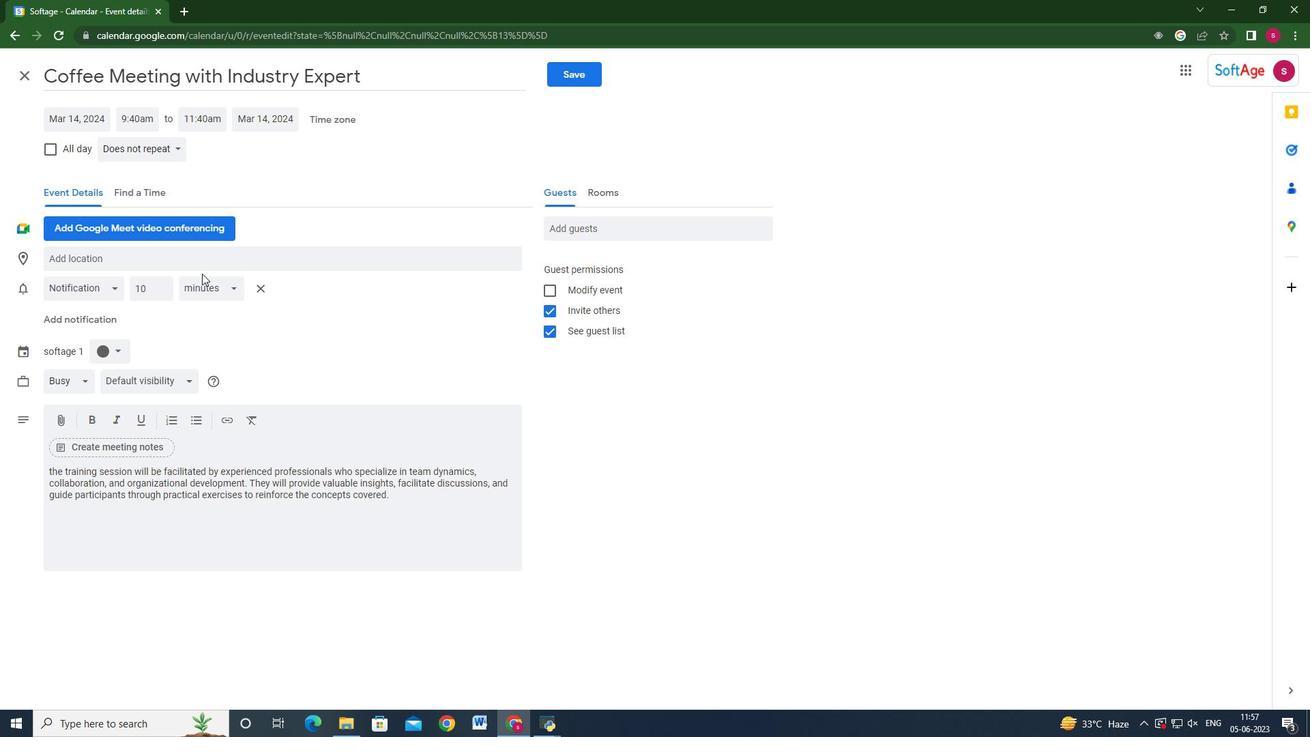 
Action: Mouse pressed left at (197, 260)
Screenshot: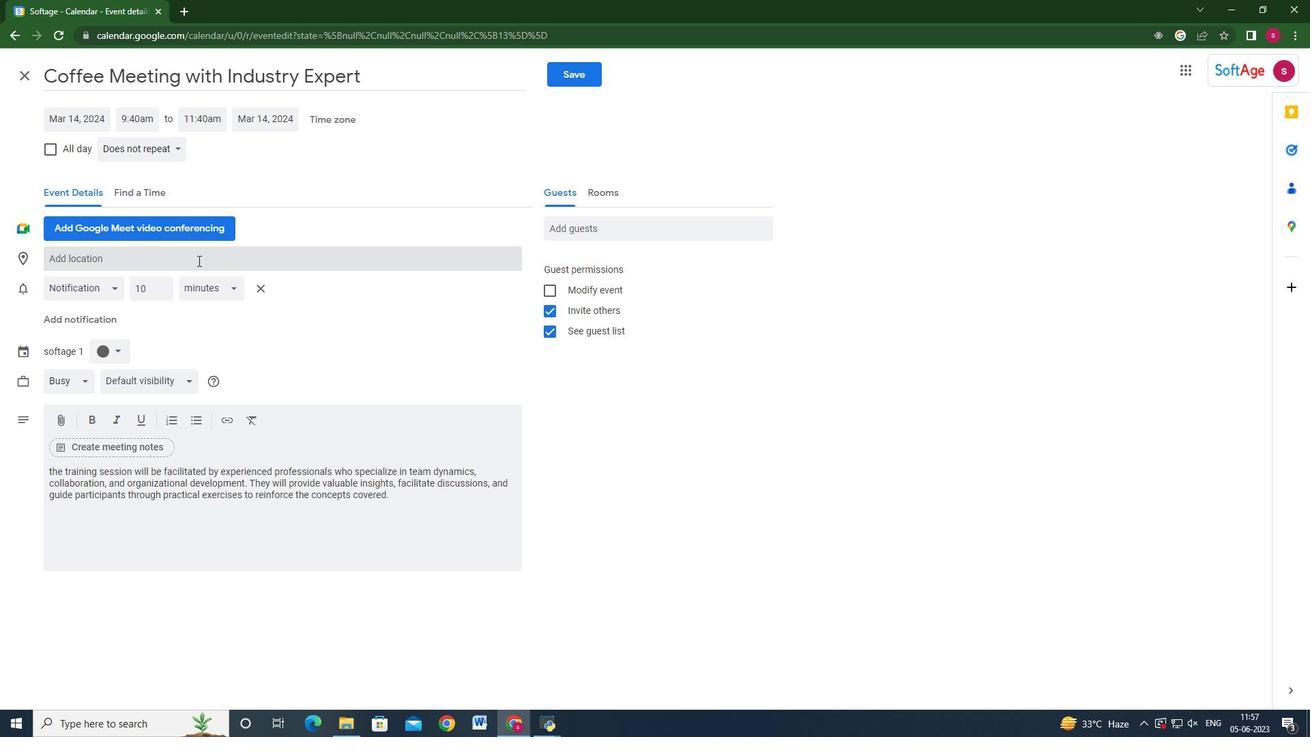 
Action: Mouse moved to (327, 260)
Screenshot: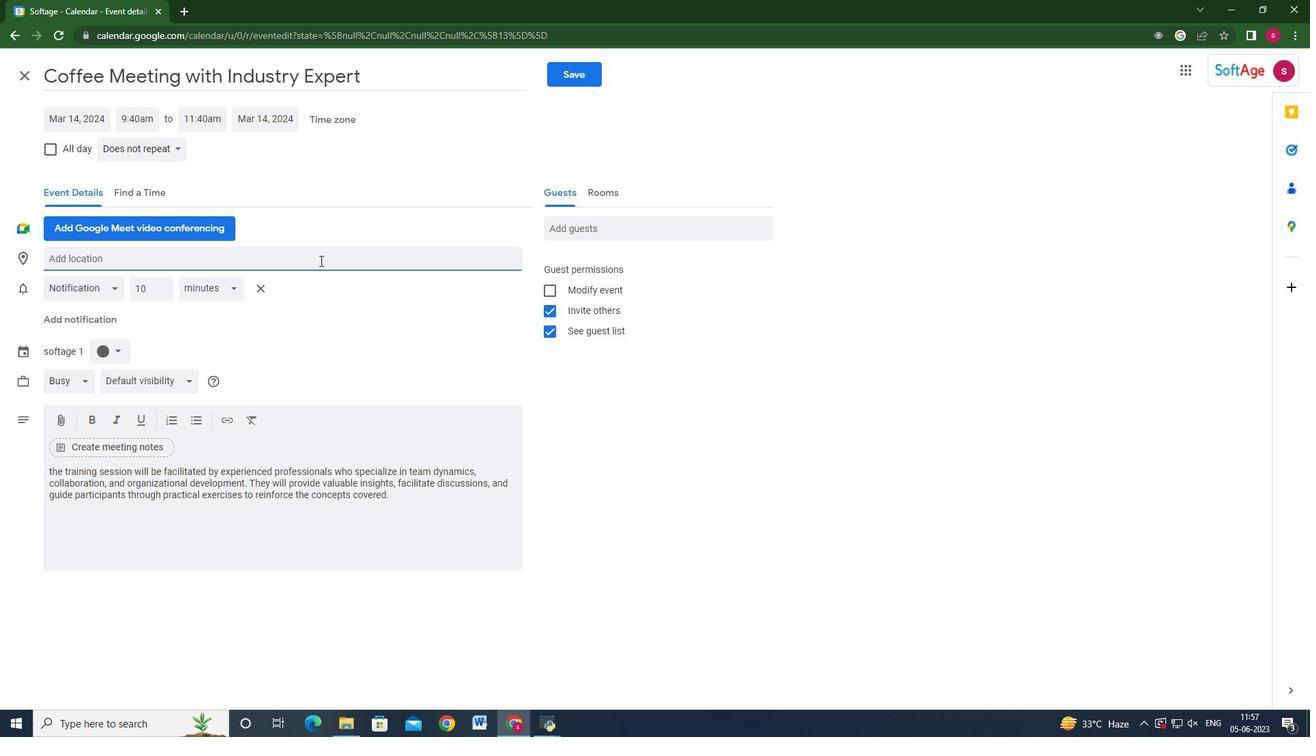 
Action: Key pressed 654<Key.space><Key.shift_r>Serrav<Key.backspace>lves<Key.space><Key.shift>Museum,<Key.space><Key.shift>Porto,<Key.space><Key.shift>Portugal
Screenshot: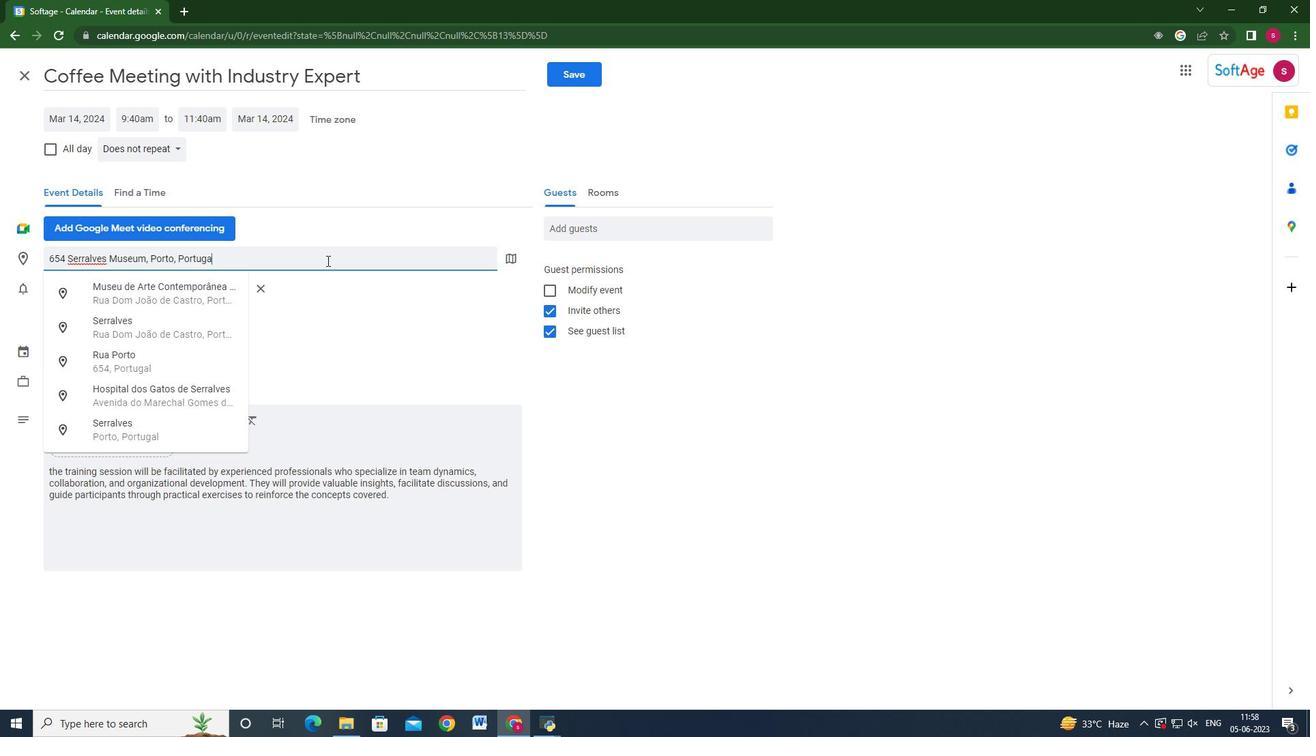
Action: Mouse moved to (639, 231)
Screenshot: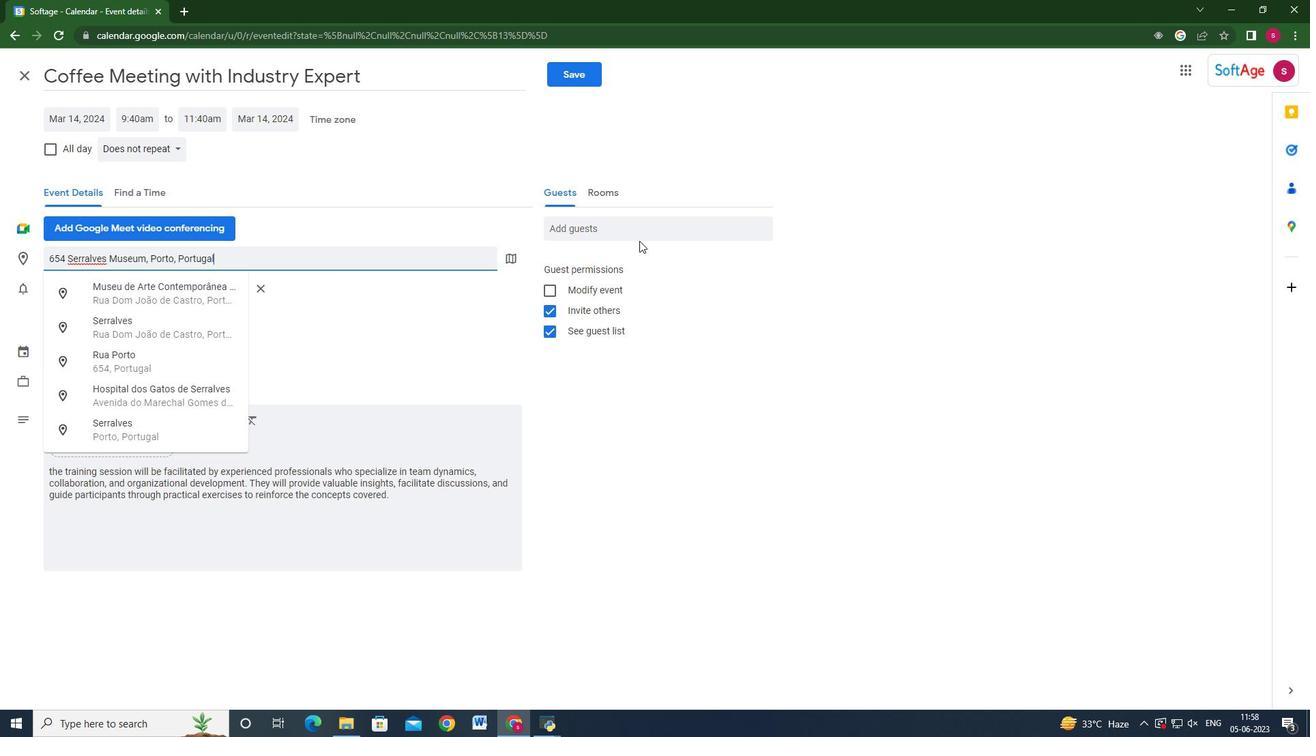 
Action: Mouse pressed left at (639, 231)
Screenshot: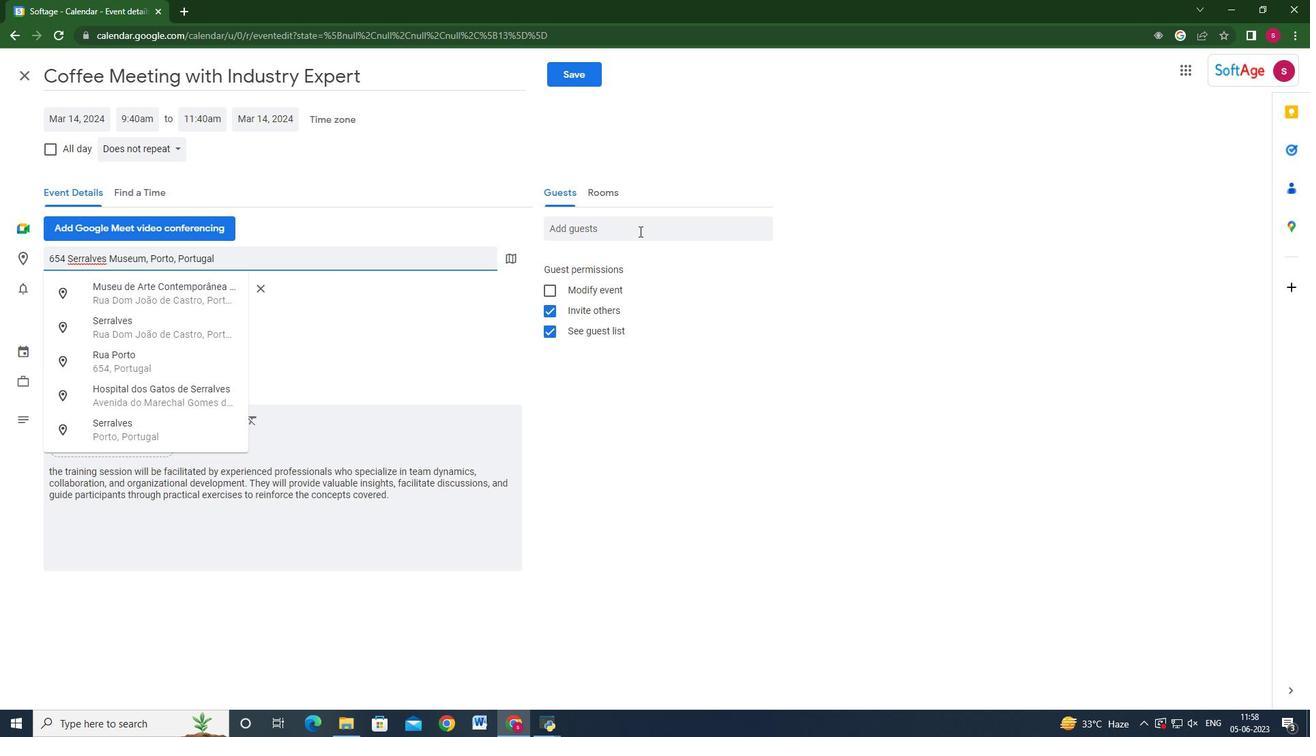 
Action: Key pressed softage.9<Key.shift_r>@softage.net<Key.enter>softage.10<Key.shift_r>@softage.net<Key.enter>
Screenshot: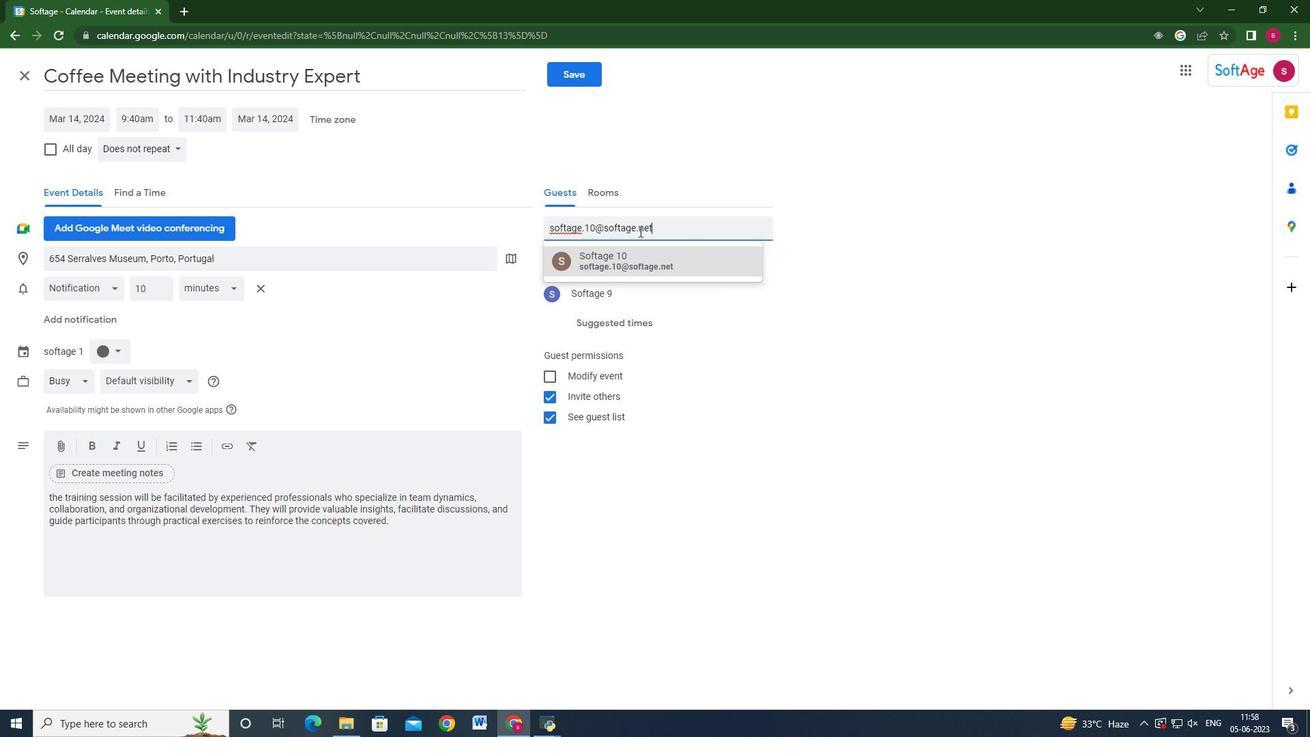 
Action: Mouse moved to (136, 143)
Screenshot: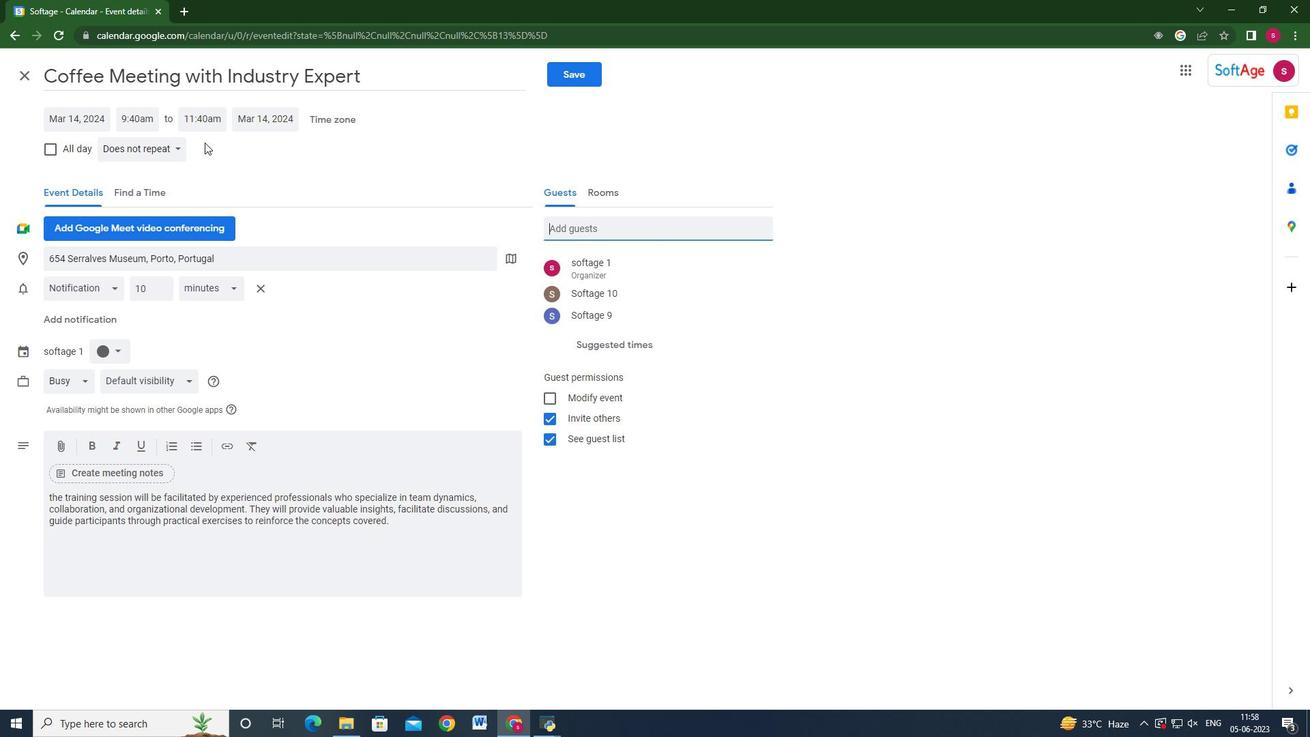 
Action: Mouse pressed left at (136, 143)
Screenshot: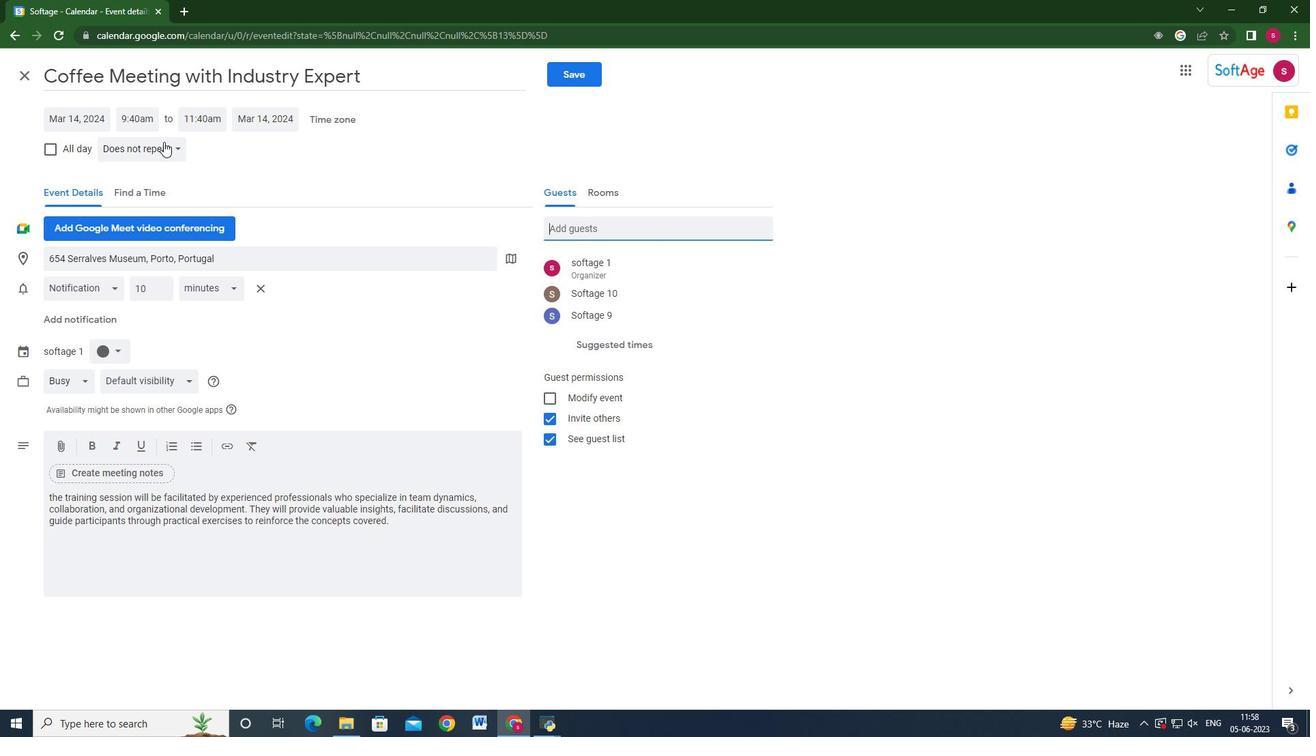
Action: Mouse moved to (154, 263)
Screenshot: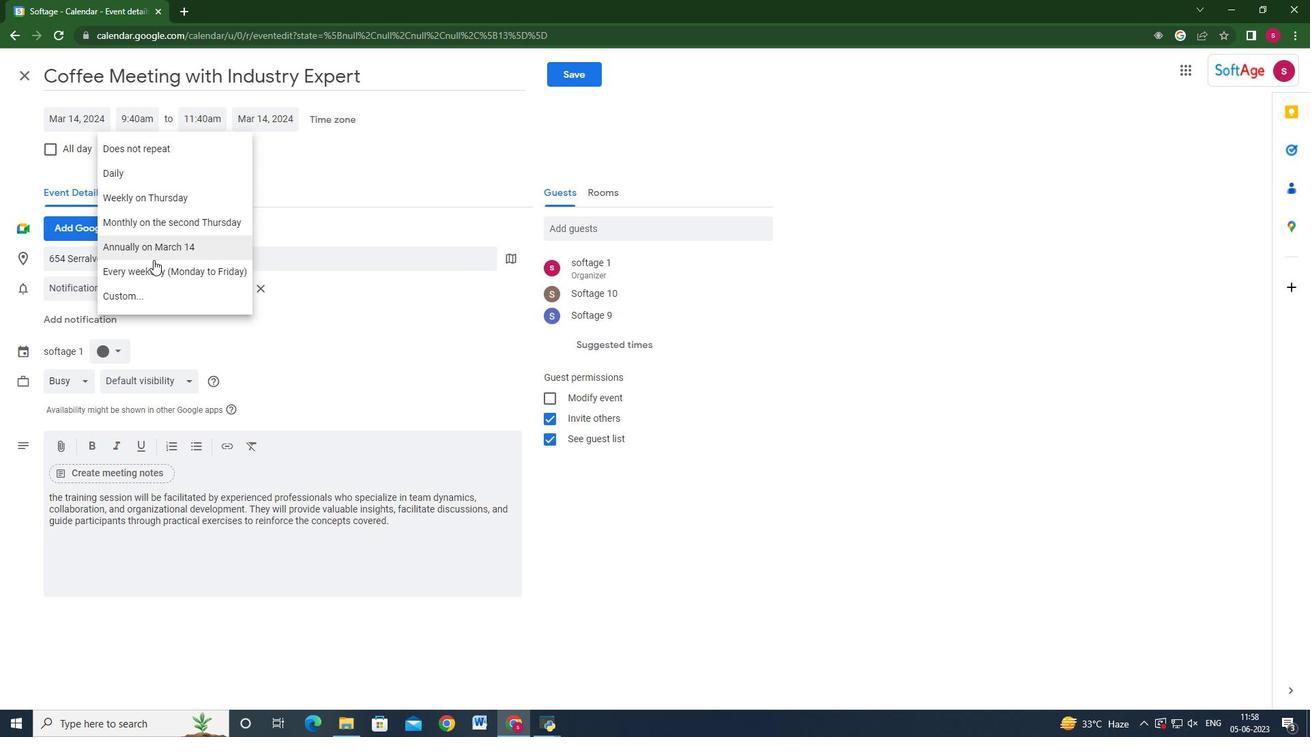 
Action: Mouse pressed left at (154, 263)
Screenshot: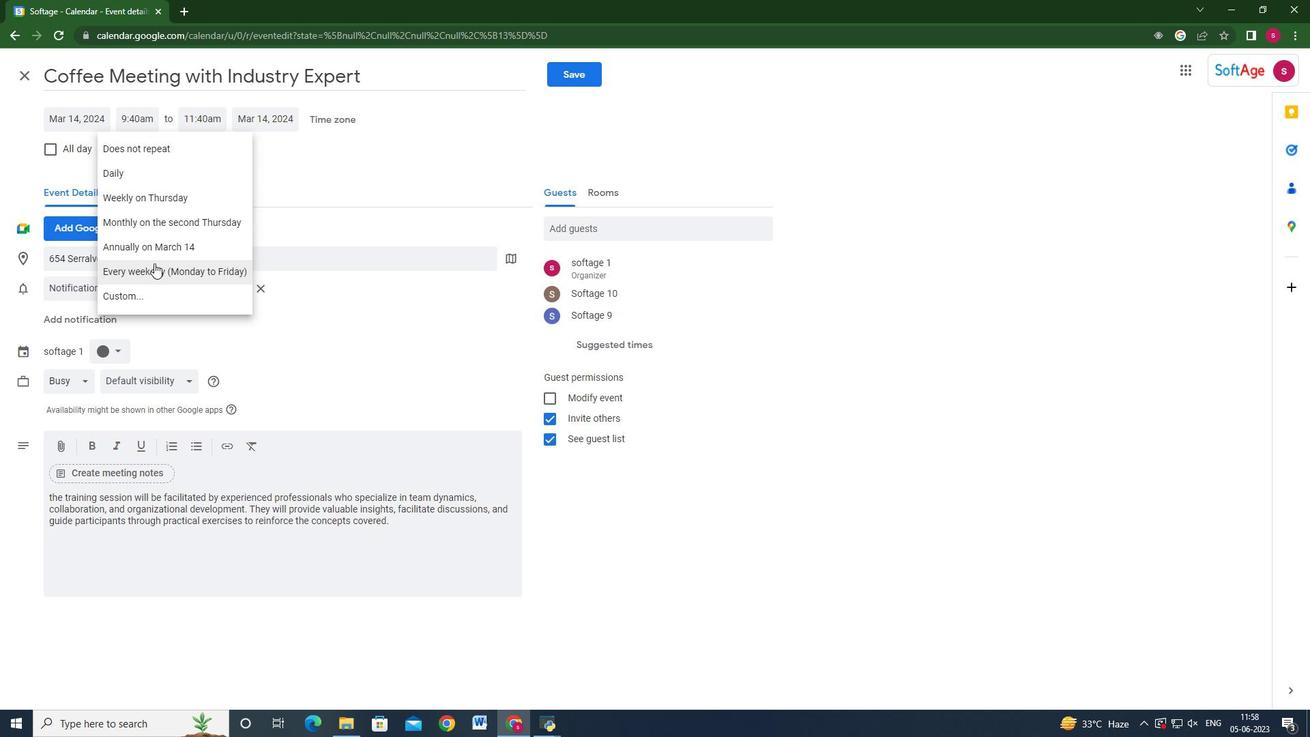 
Action: Mouse moved to (566, 75)
Screenshot: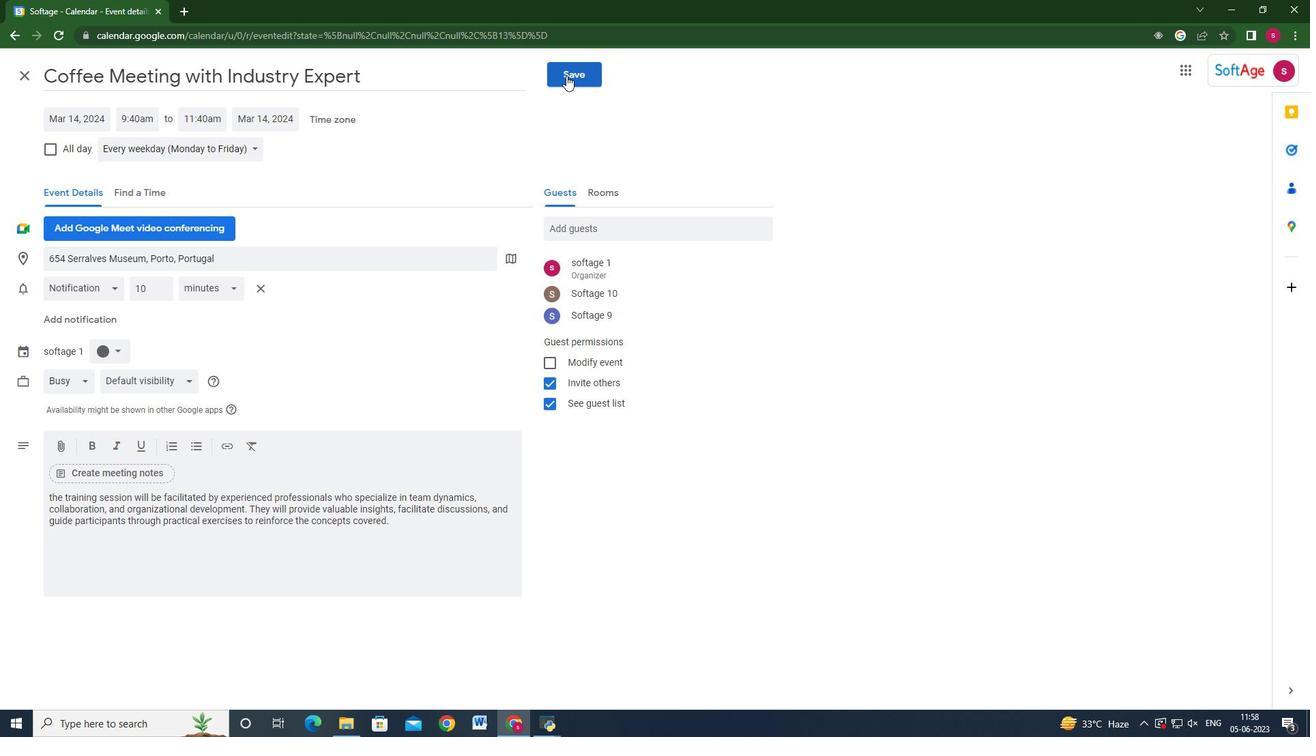 
Action: Mouse pressed left at (566, 75)
Screenshot: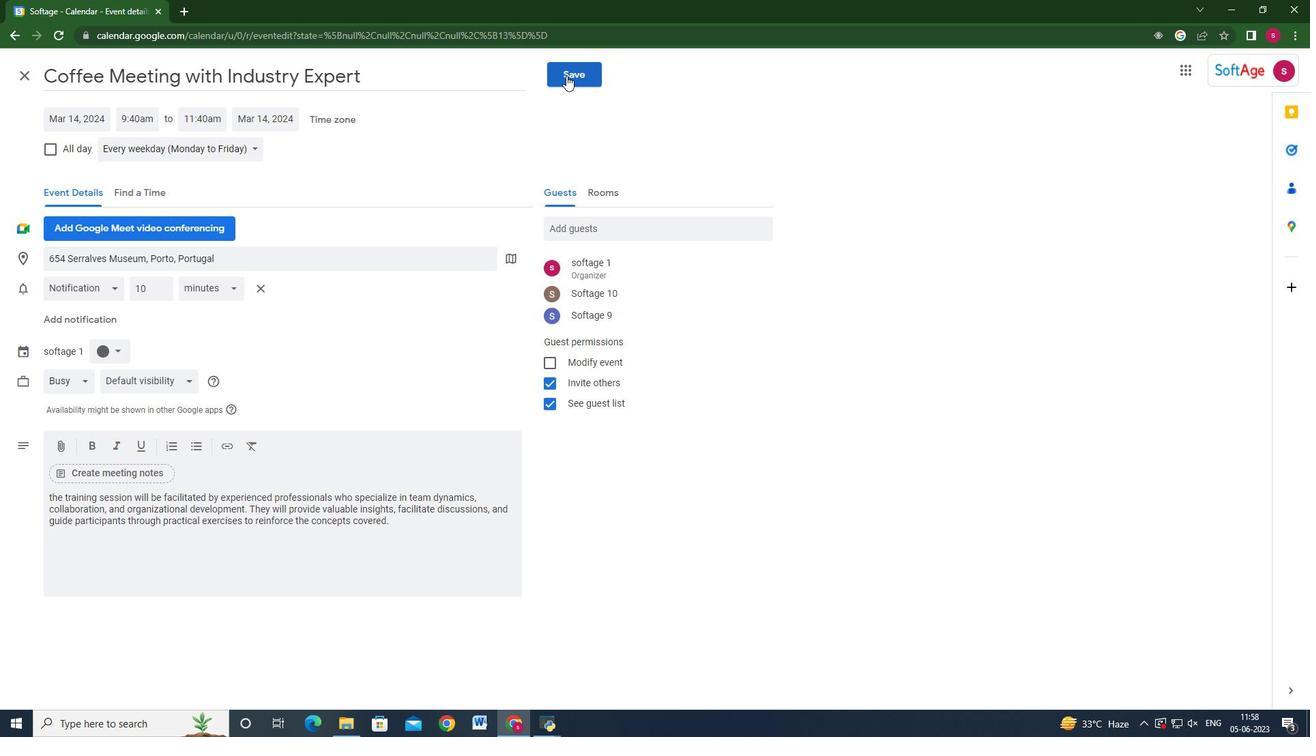 
Action: Mouse moved to (770, 407)
Screenshot: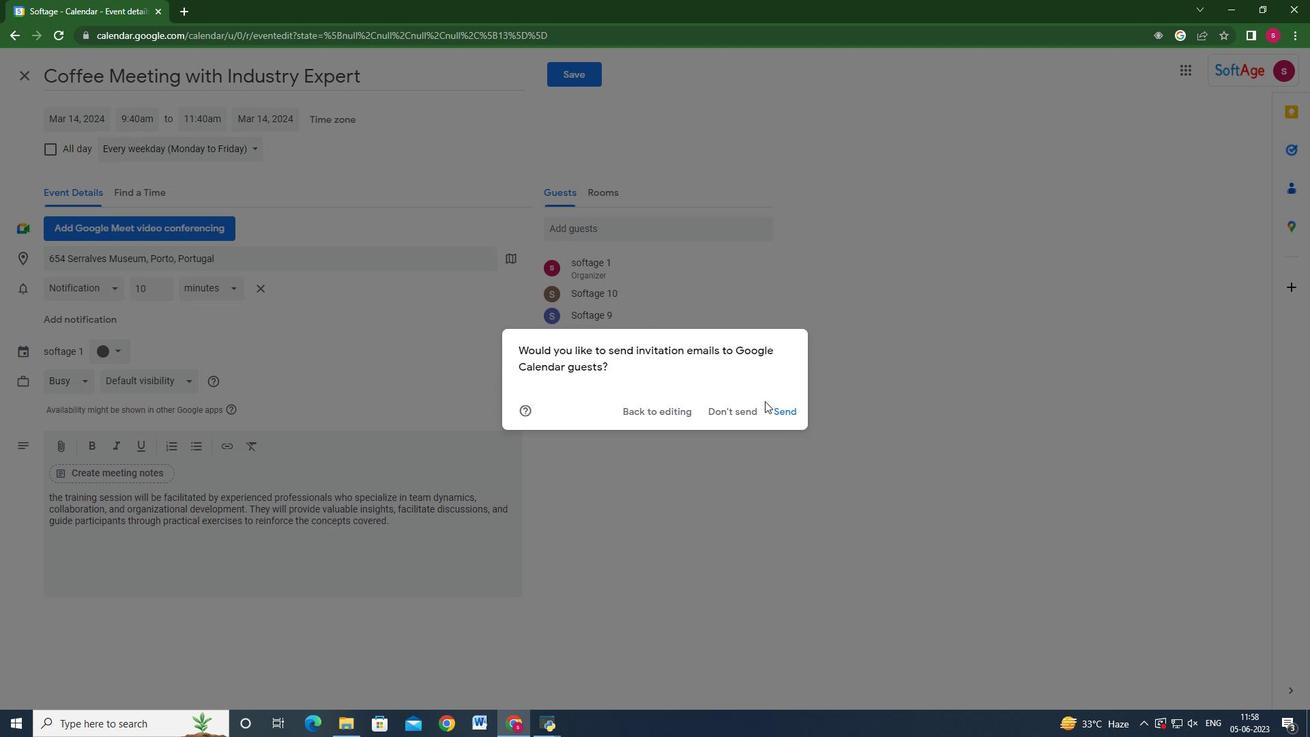 
Action: Mouse pressed left at (770, 407)
Screenshot: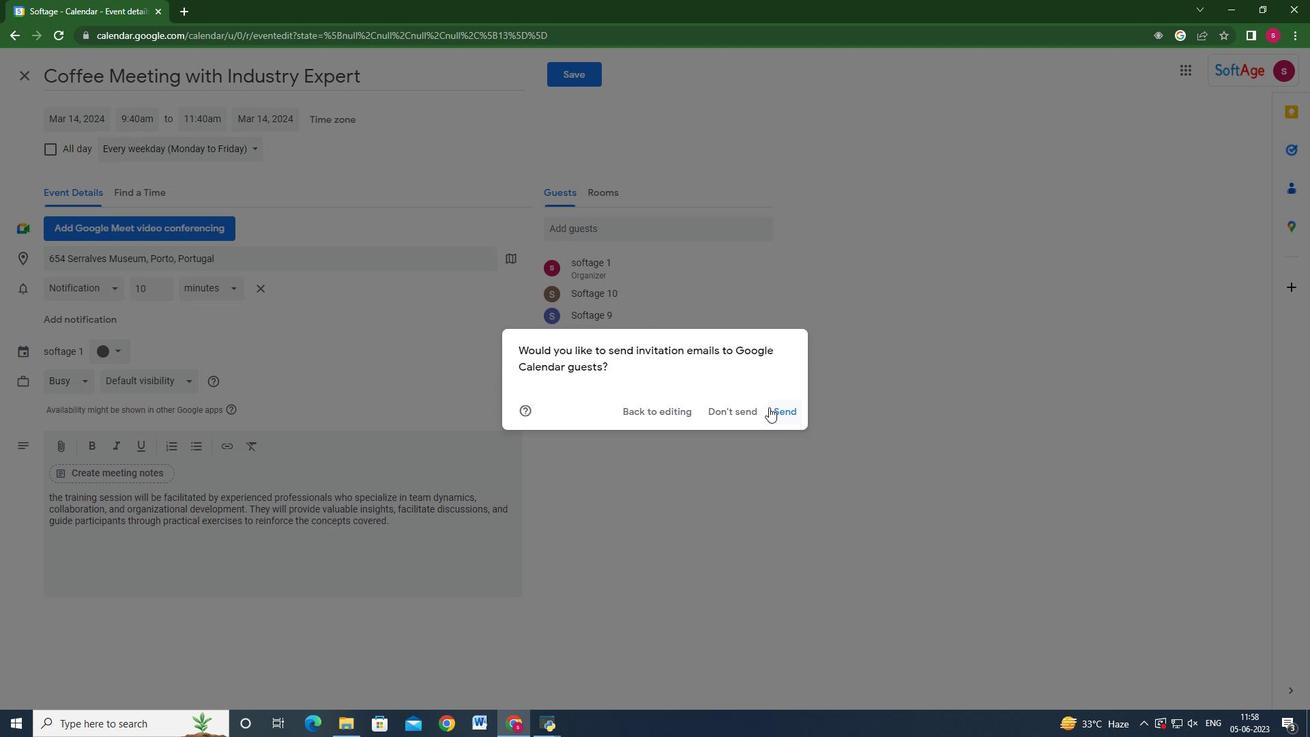 
Action: Mouse moved to (916, 427)
Screenshot: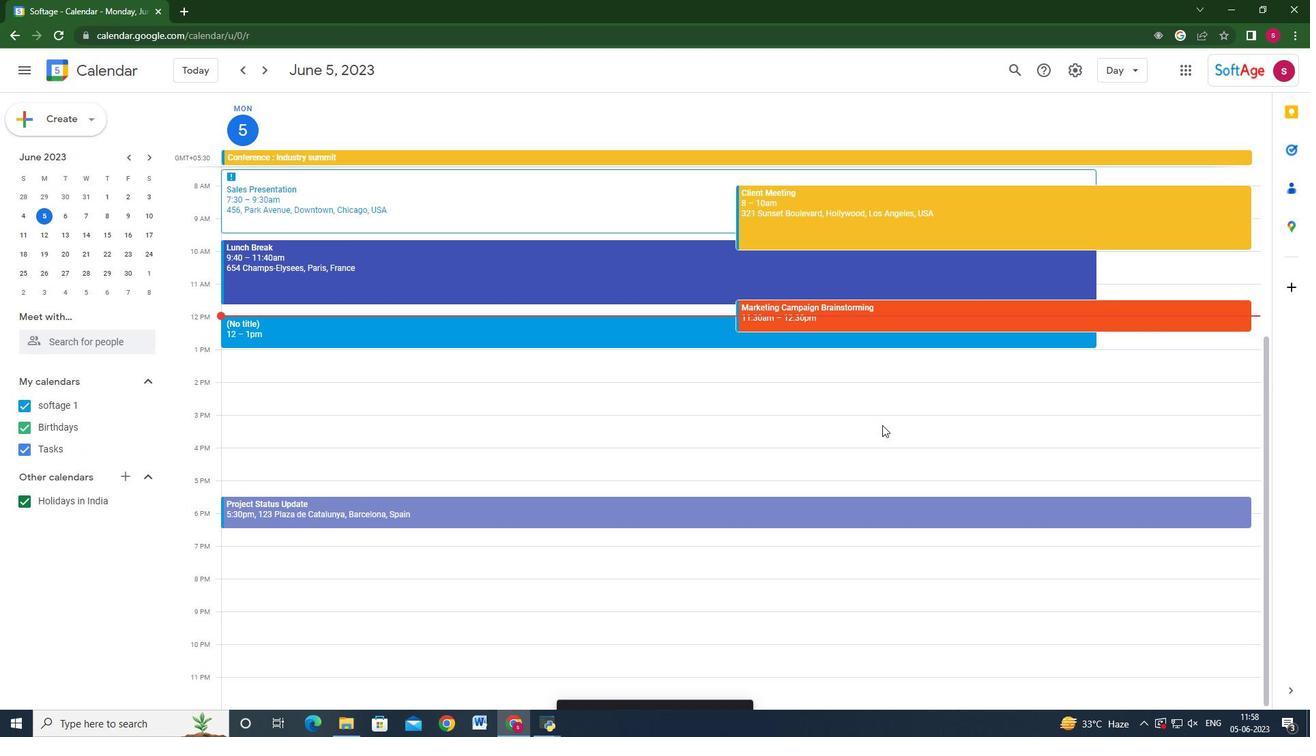 
